 Task: Add an event with the title Monthly Performance Review, date '2023/12/06', time 8:30 AM to 10:30 AMand add a description: Based on the analysis conducted, providing recommendations and actionable insights for future campaigns or adjustments to the current campaign. These recommendations may include refining the target audience, adjusting messaging, optimizing marketing channels, modifying creative elements, or reallocating resources., put the event into Orange category . Add location for the event as: 456 Porto Katsiki, Lefkada, Greece, logged in from the account softage.2@softage.netand send the event invitation to softage.1@softage.net and softage.3@softage.net. Set a reminder for the event At time of event
Action: Mouse moved to (107, 100)
Screenshot: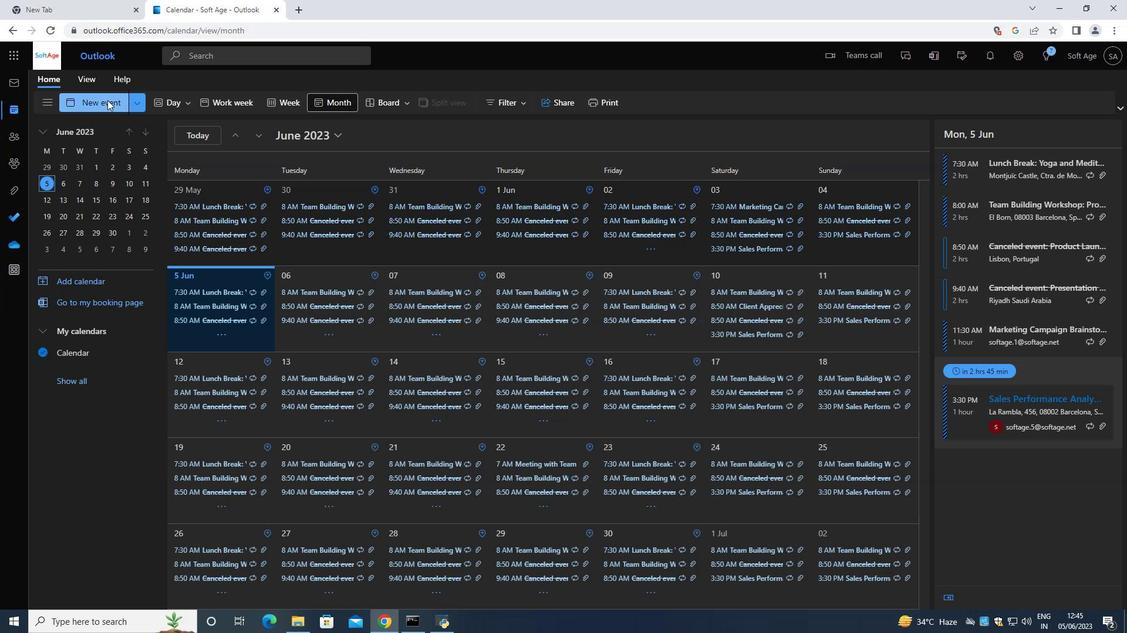 
Action: Mouse pressed left at (107, 100)
Screenshot: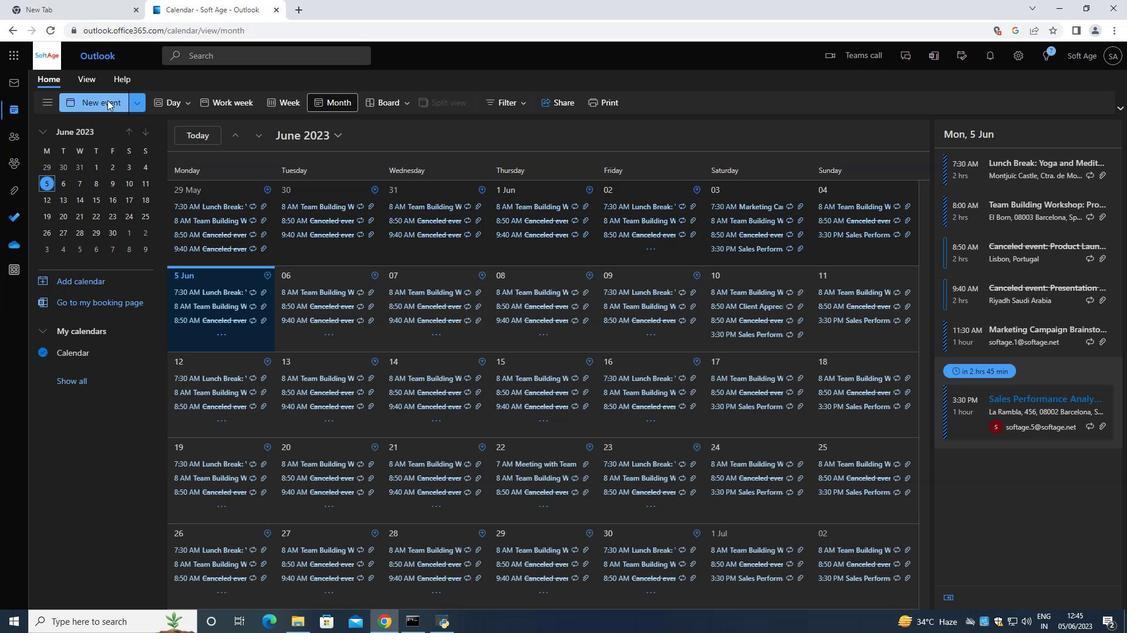 
Action: Mouse moved to (322, 177)
Screenshot: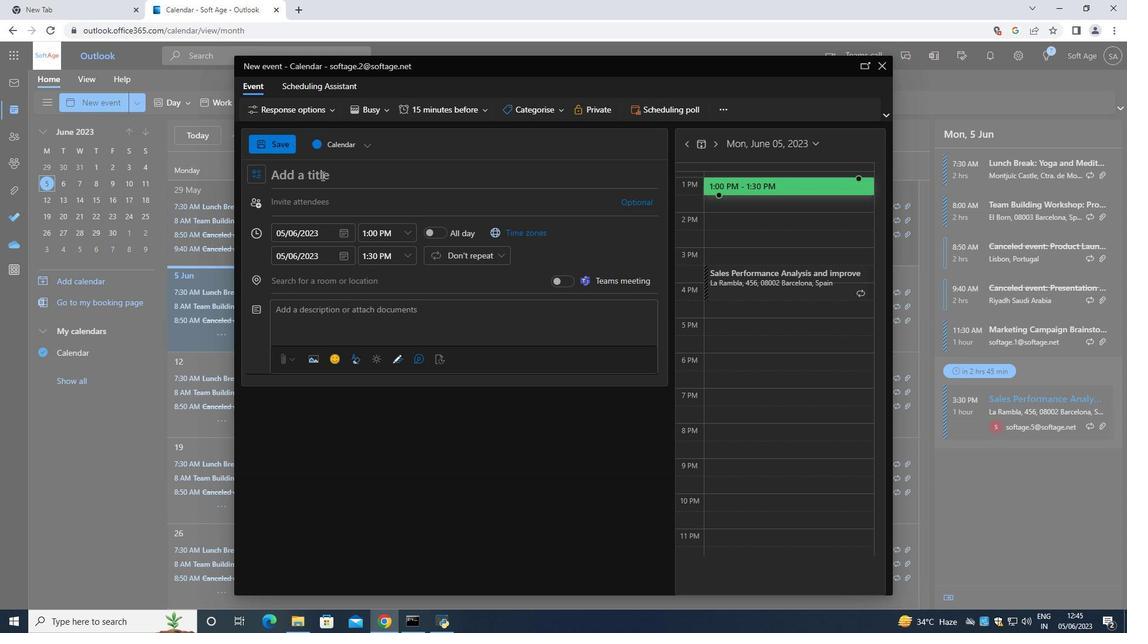 
Action: Mouse pressed left at (322, 177)
Screenshot: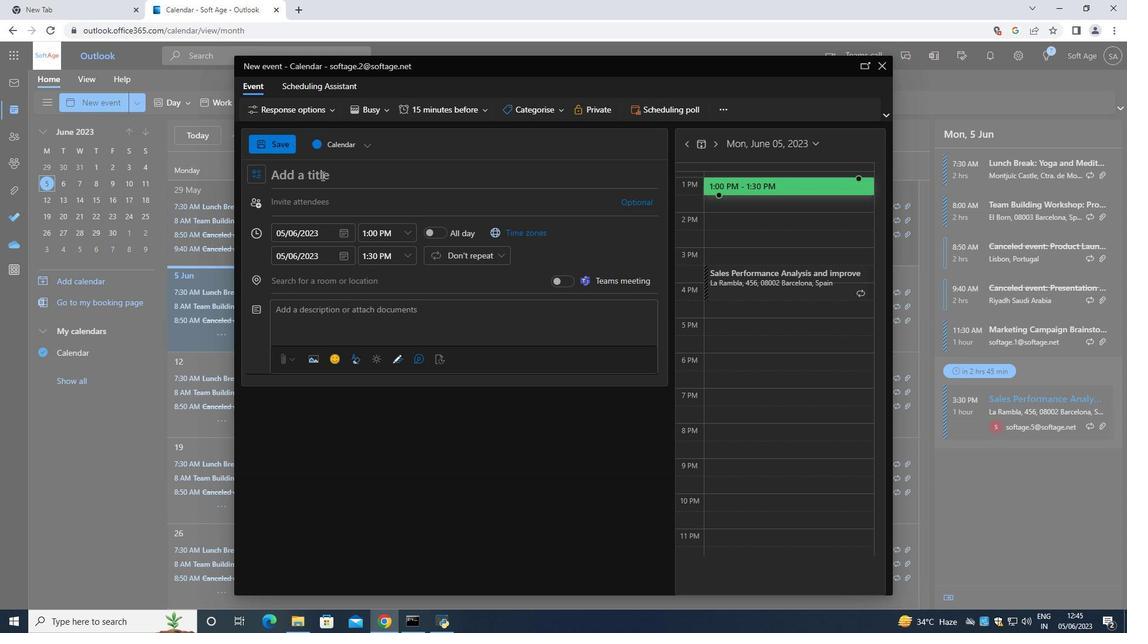 
Action: Mouse moved to (596, 238)
Screenshot: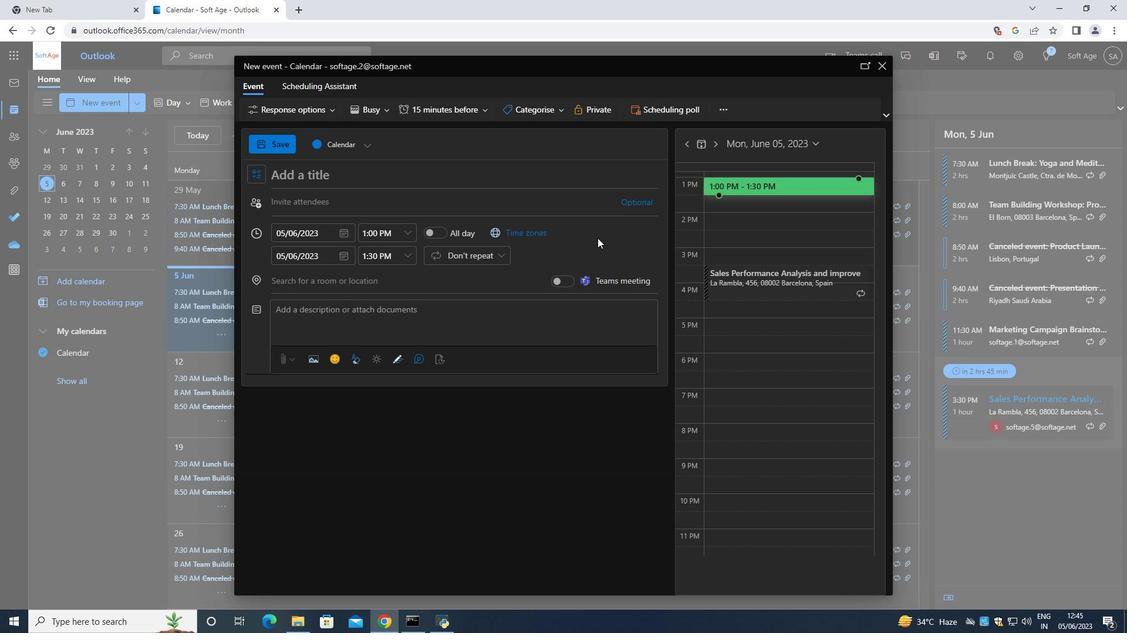 
Action: Key pressed <Key.shift>Monthly<Key.space><Key.shift><Key.shift>Performance<Key.space><Key.shift><Key.shift><Key.shift><Key.shift><Key.shift><Key.shift>Review<Key.space>
Screenshot: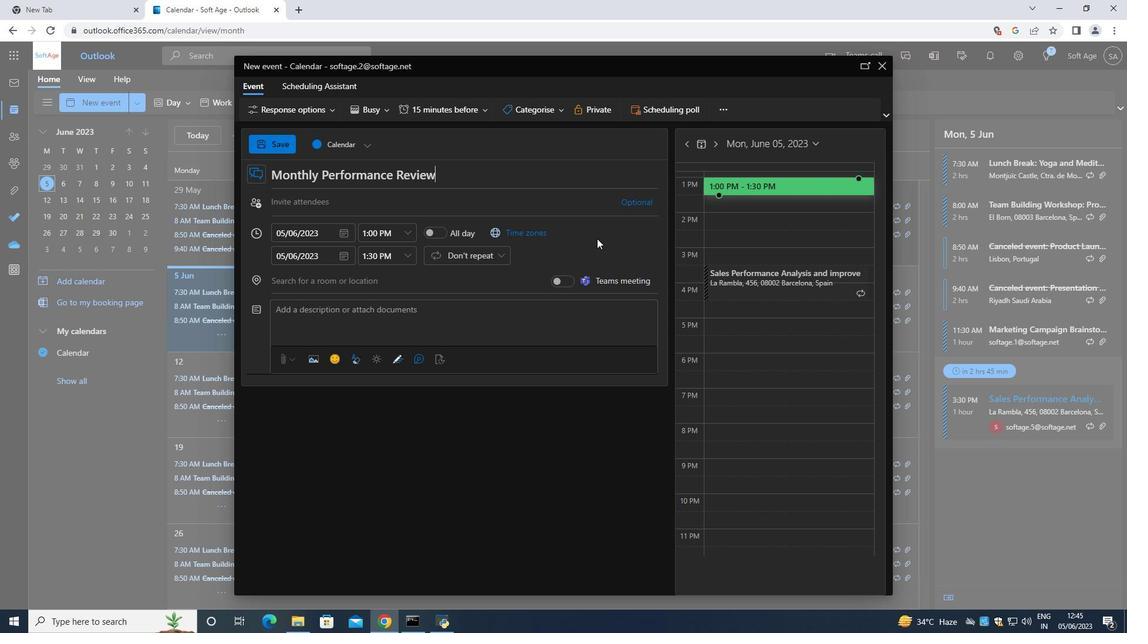 
Action: Mouse moved to (342, 239)
Screenshot: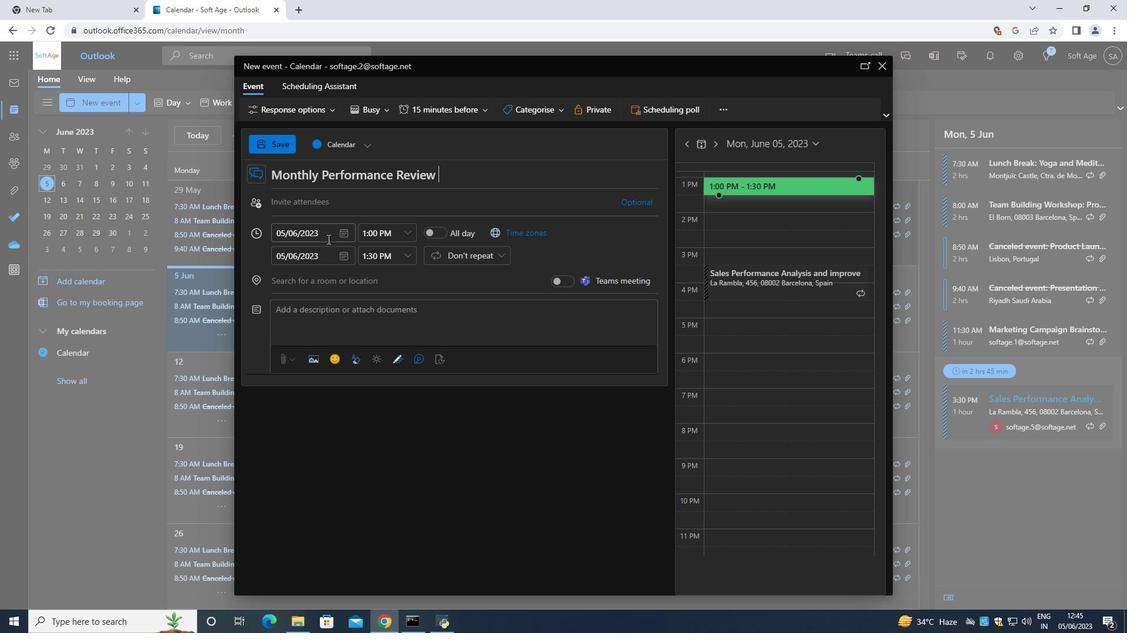 
Action: Mouse pressed left at (342, 239)
Screenshot: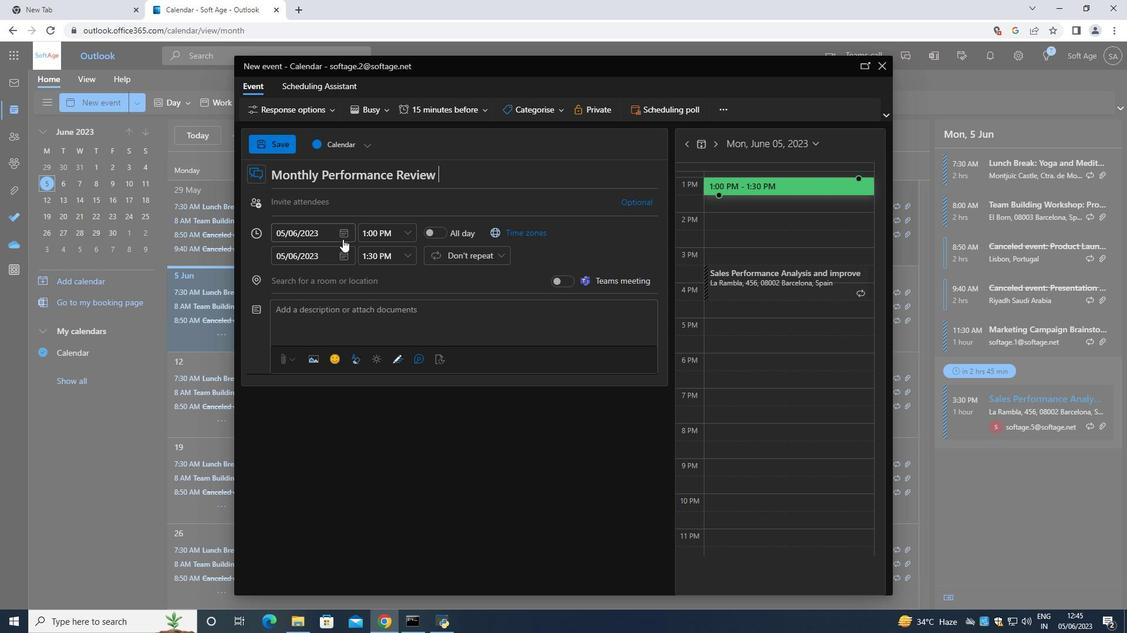 
Action: Mouse moved to (381, 255)
Screenshot: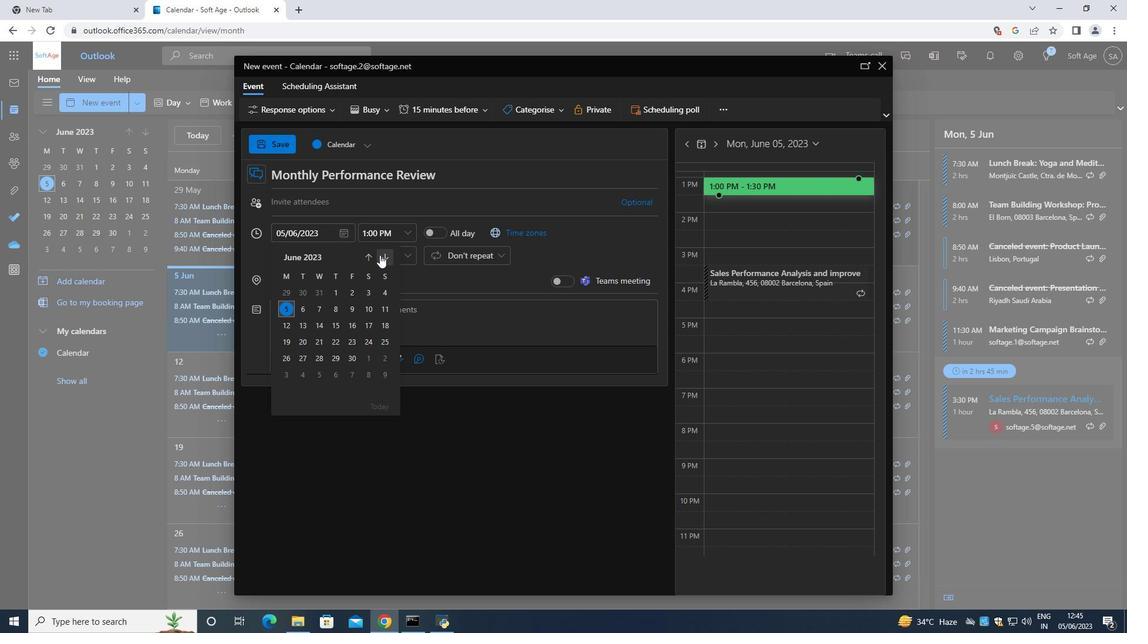 
Action: Mouse pressed left at (381, 255)
Screenshot: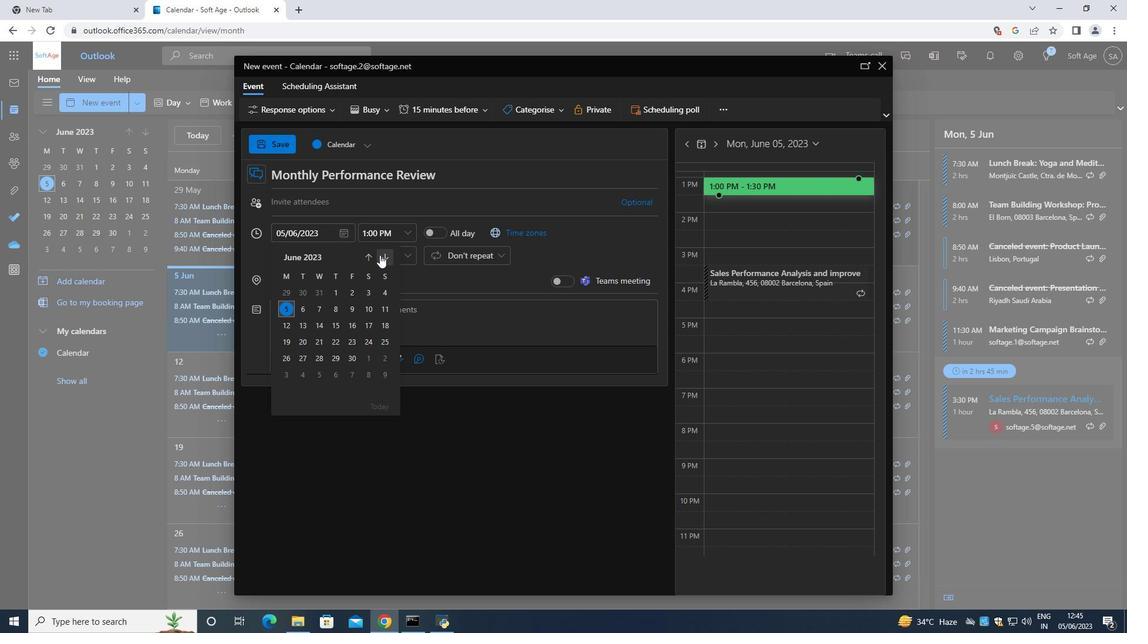 
Action: Mouse moved to (382, 255)
Screenshot: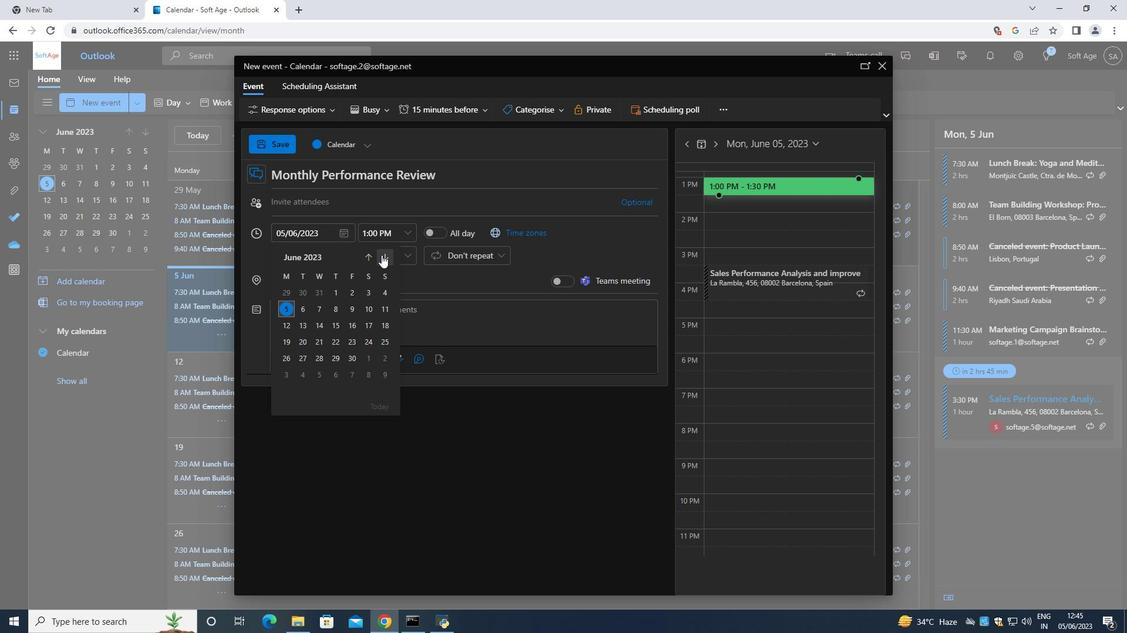 
Action: Mouse pressed left at (382, 255)
Screenshot: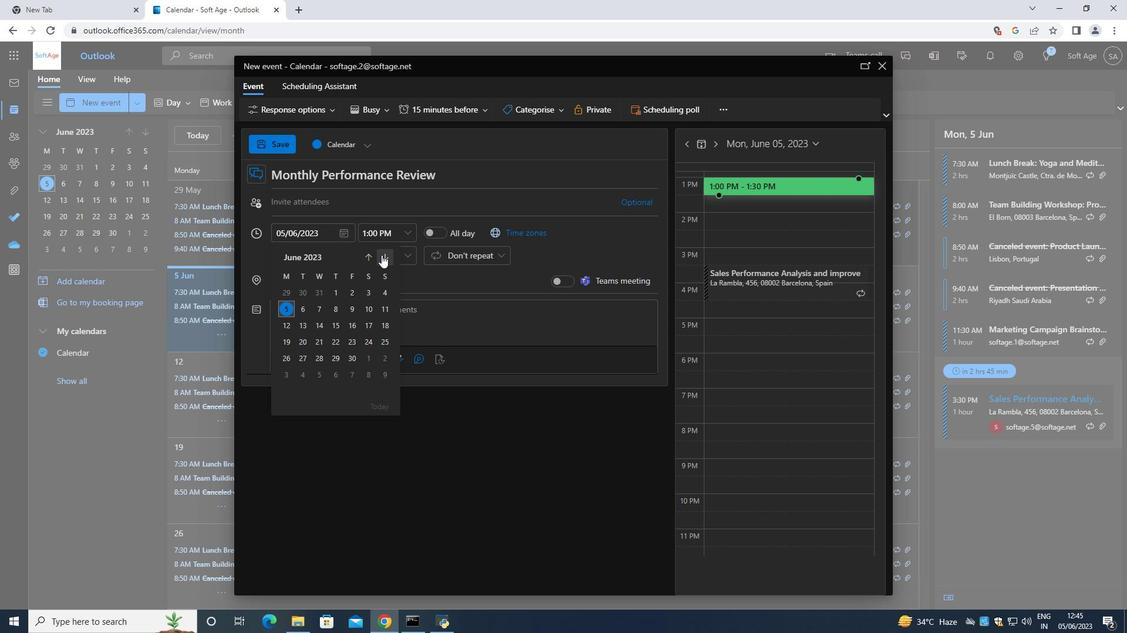 
Action: Mouse moved to (382, 255)
Screenshot: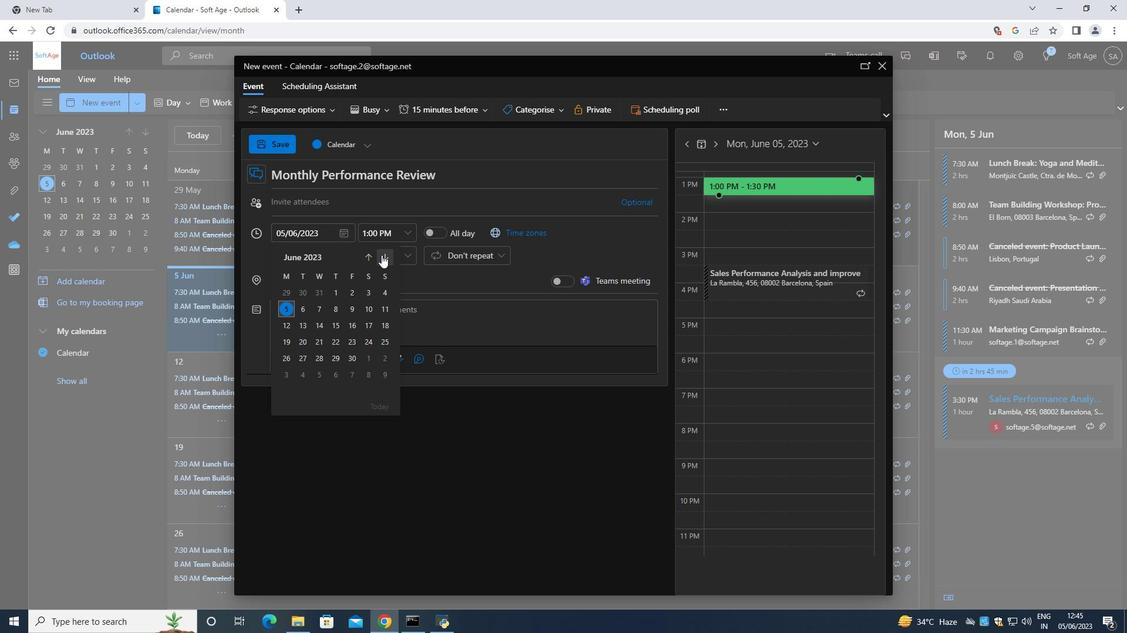 
Action: Mouse pressed left at (382, 255)
Screenshot: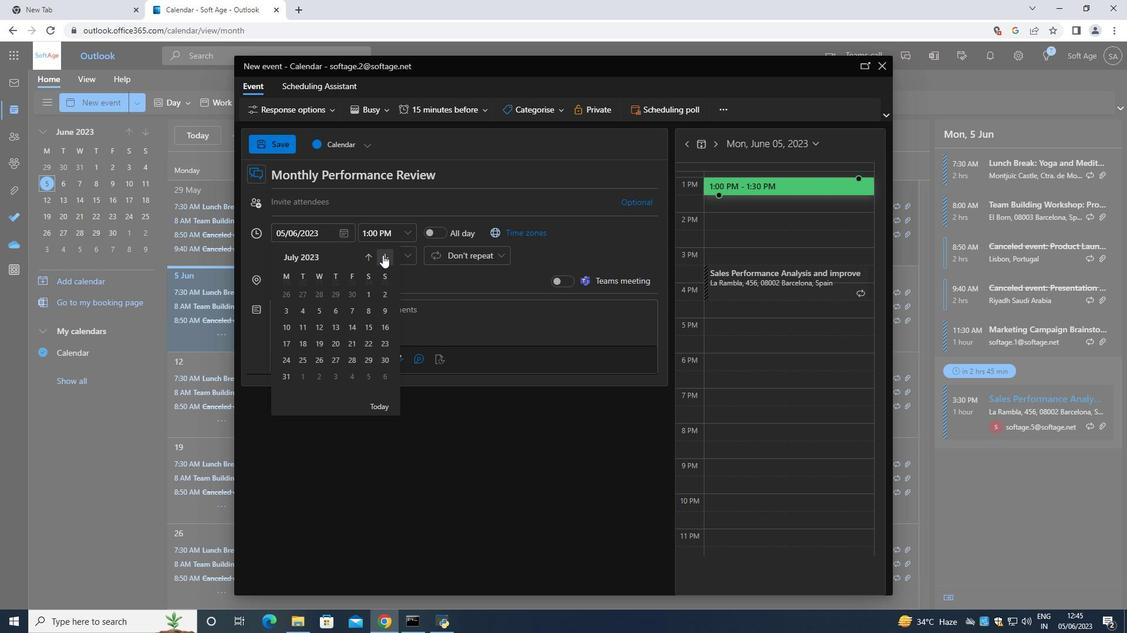 
Action: Mouse moved to (383, 255)
Screenshot: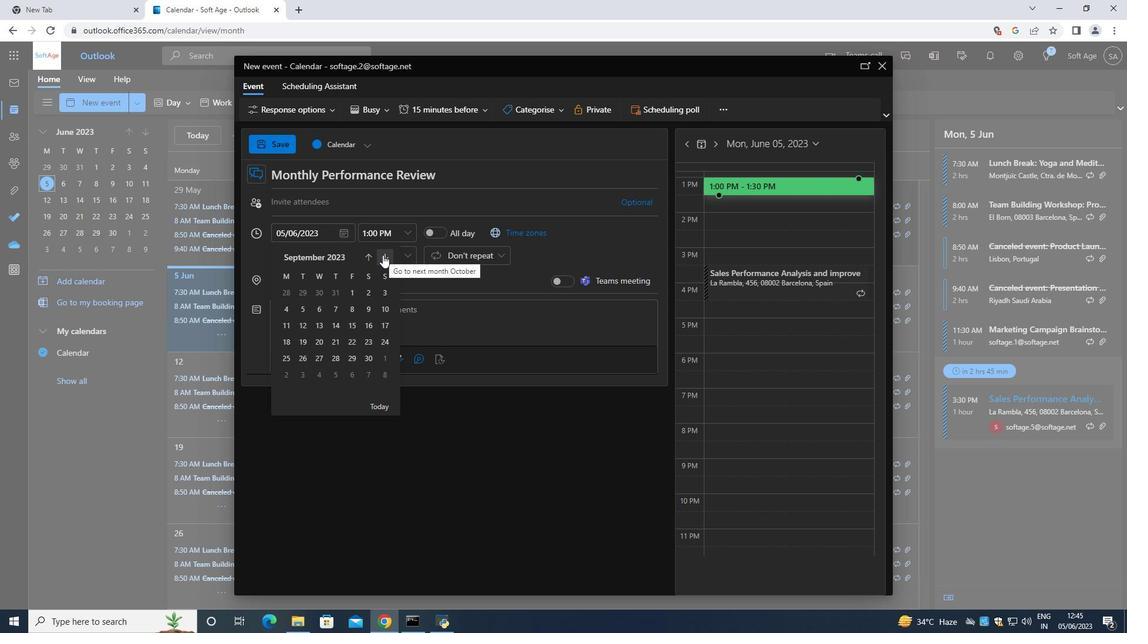 
Action: Mouse pressed left at (383, 255)
Screenshot: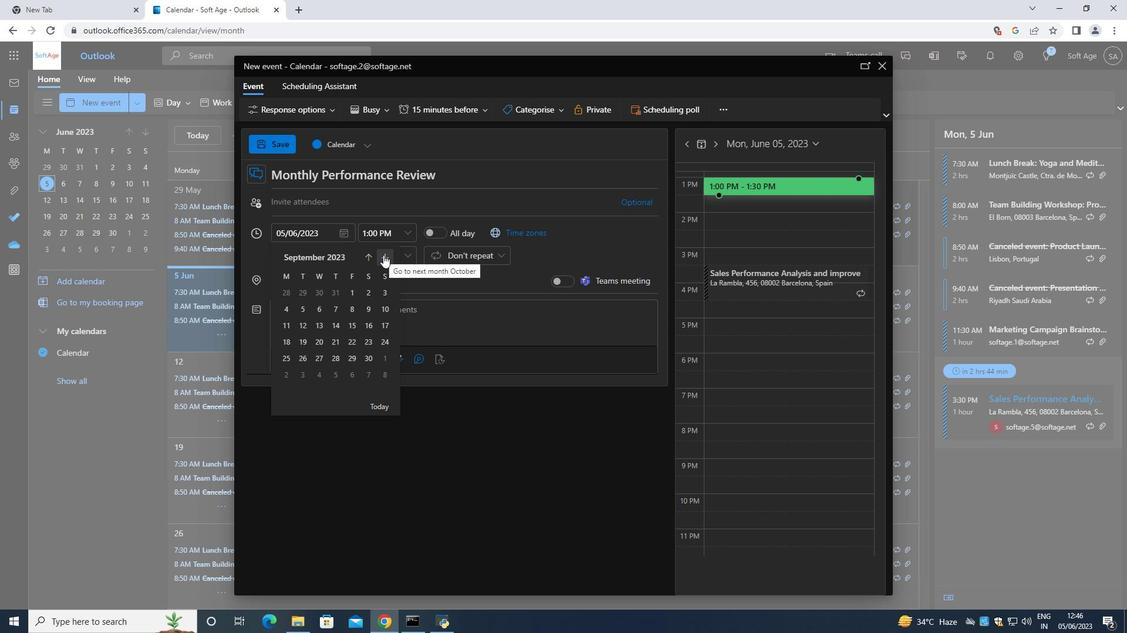 
Action: Mouse moved to (383, 255)
Screenshot: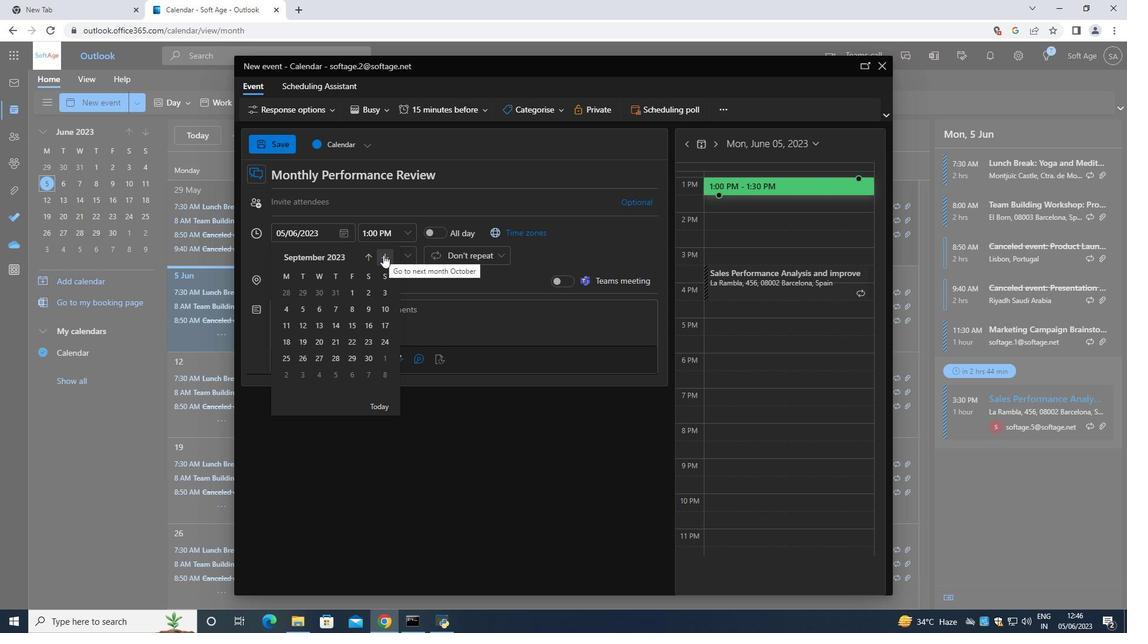 
Action: Mouse pressed left at (383, 255)
Screenshot: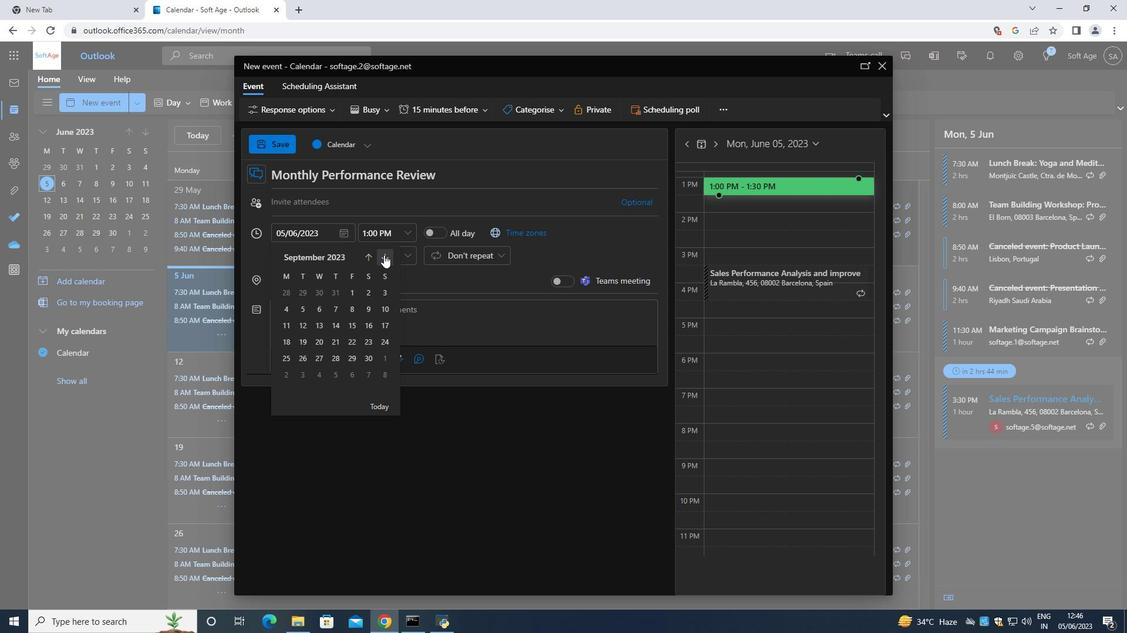 
Action: Mouse pressed left at (383, 255)
Screenshot: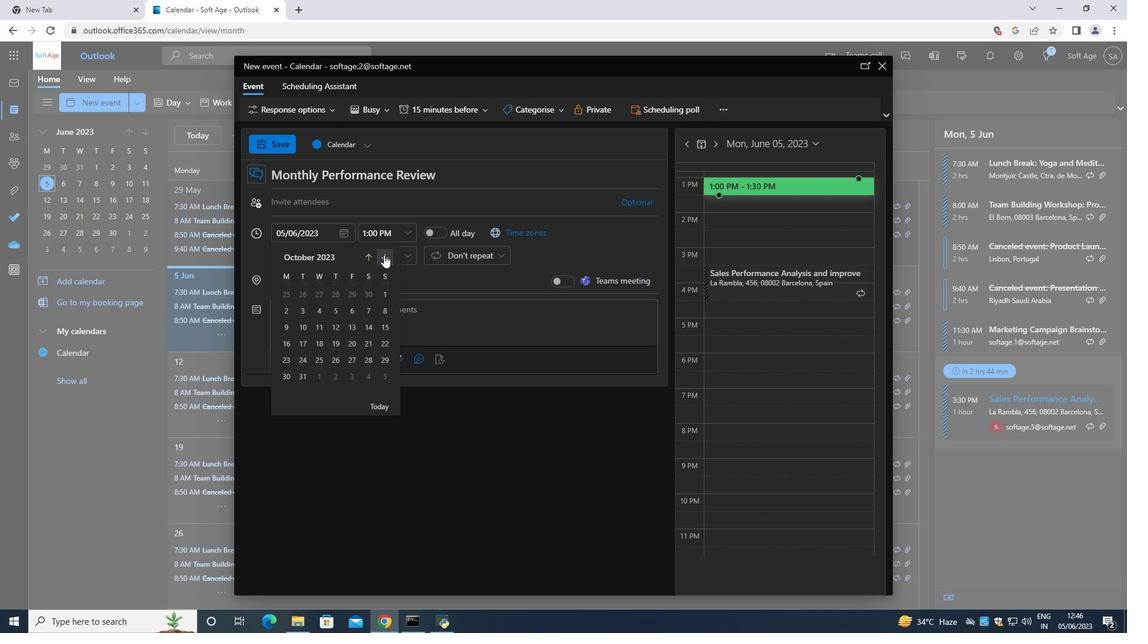 
Action: Mouse moved to (386, 256)
Screenshot: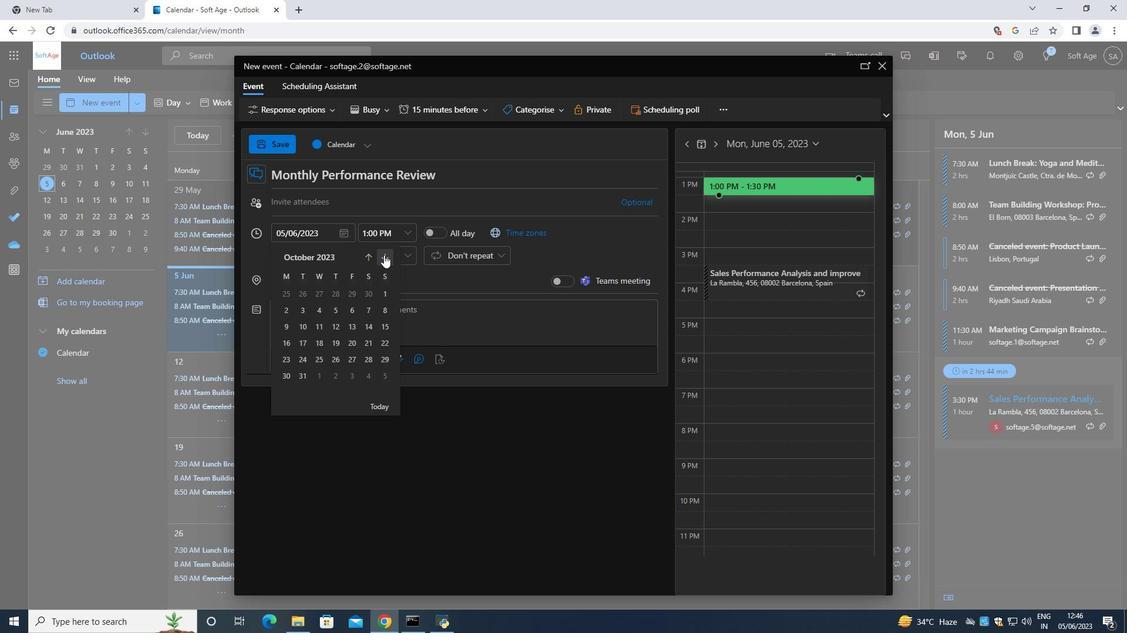 
Action: Mouse pressed left at (386, 256)
Screenshot: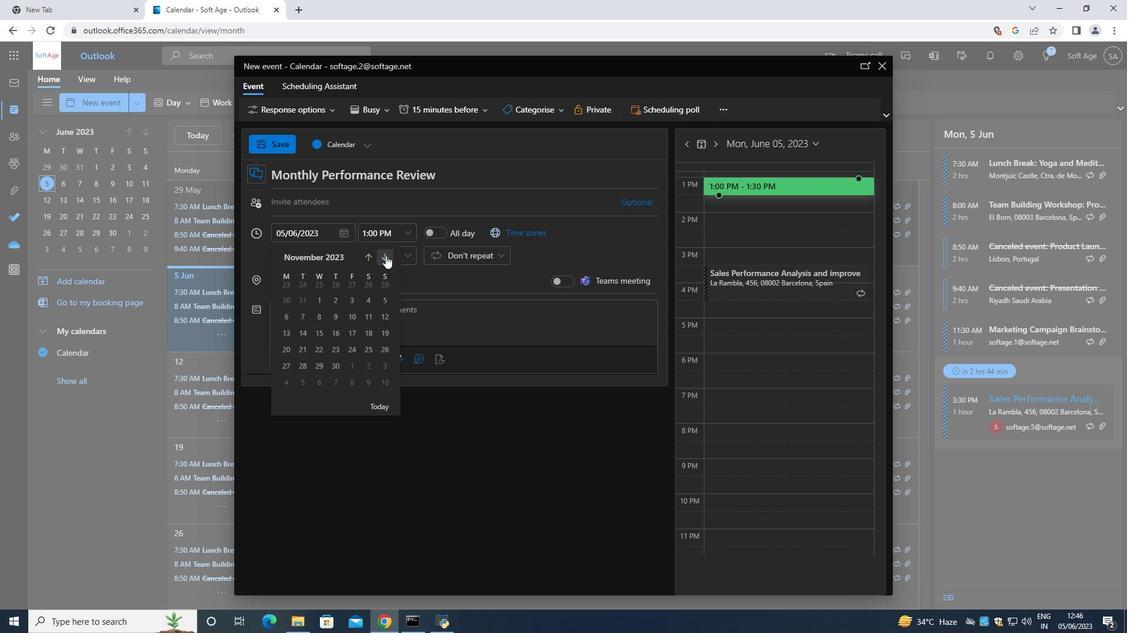 
Action: Mouse moved to (373, 256)
Screenshot: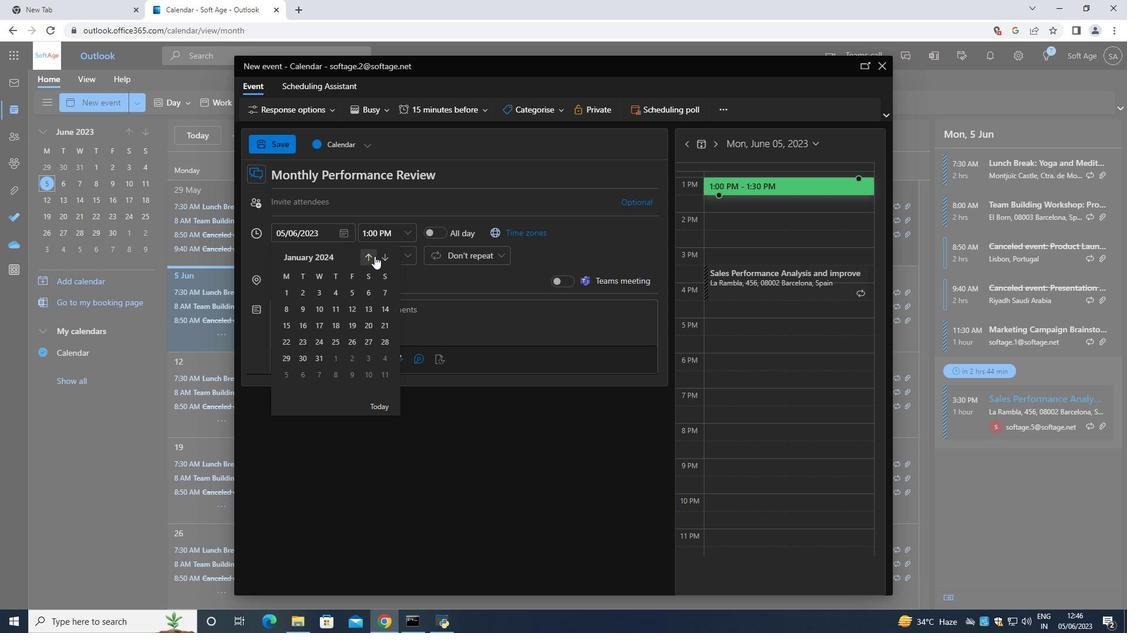 
Action: Mouse pressed left at (373, 256)
Screenshot: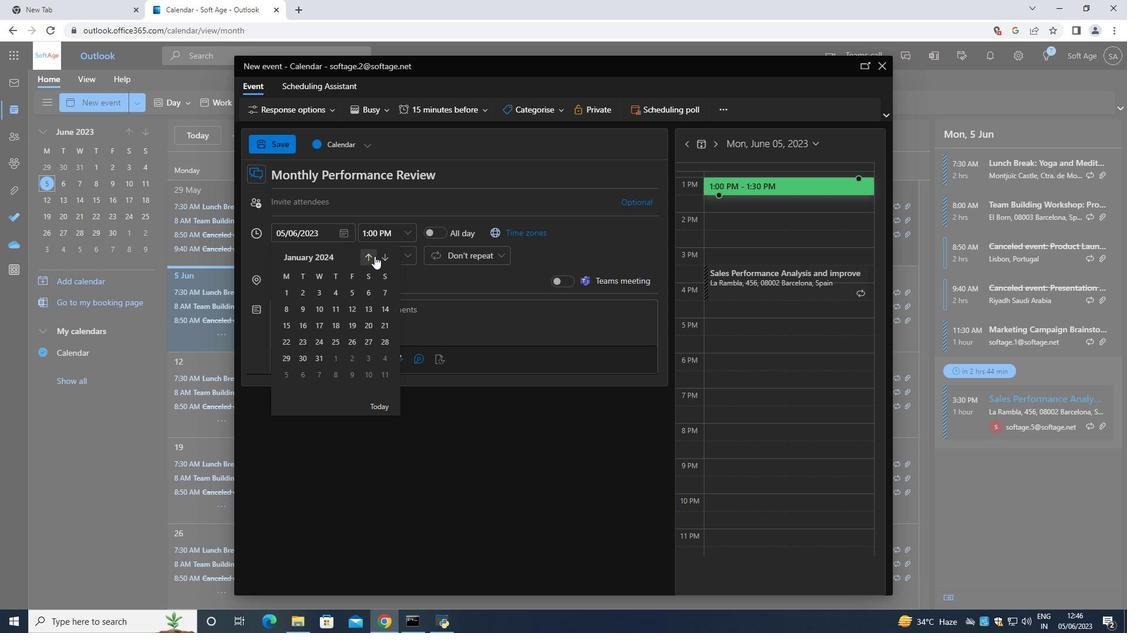 
Action: Mouse moved to (325, 306)
Screenshot: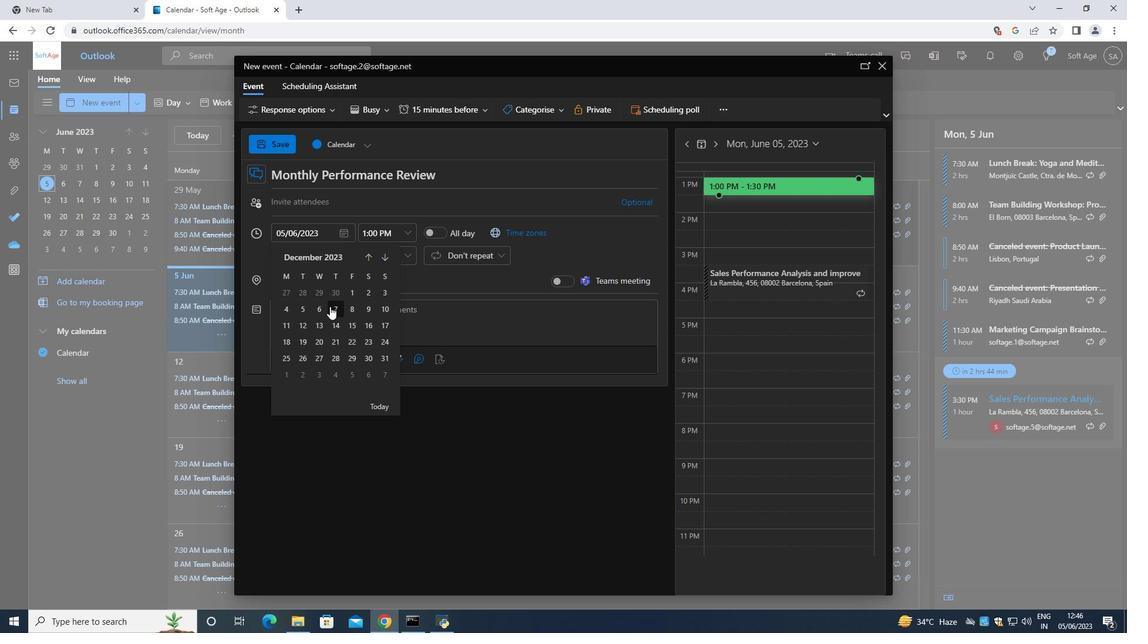 
Action: Mouse pressed left at (325, 306)
Screenshot: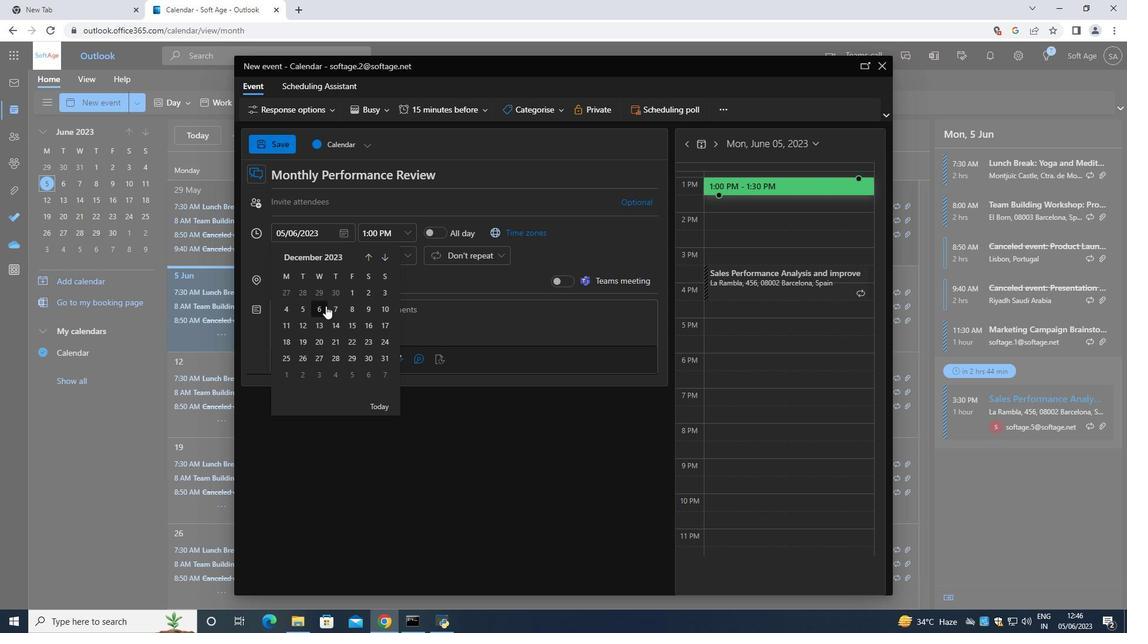 
Action: Mouse moved to (407, 234)
Screenshot: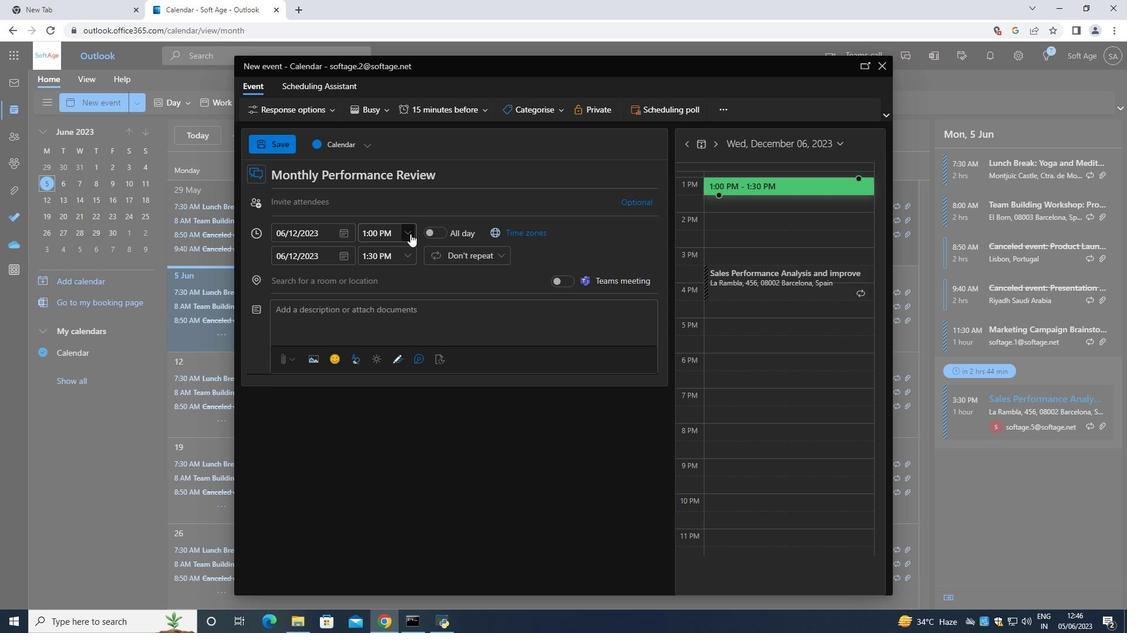 
Action: Mouse pressed left at (407, 234)
Screenshot: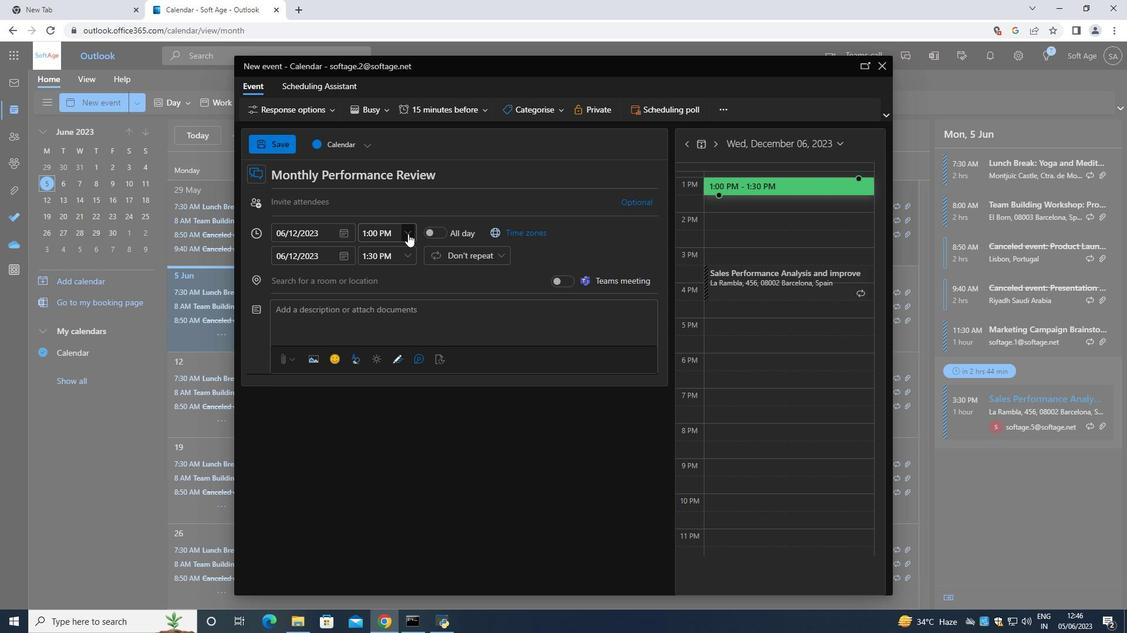 
Action: Mouse moved to (402, 265)
Screenshot: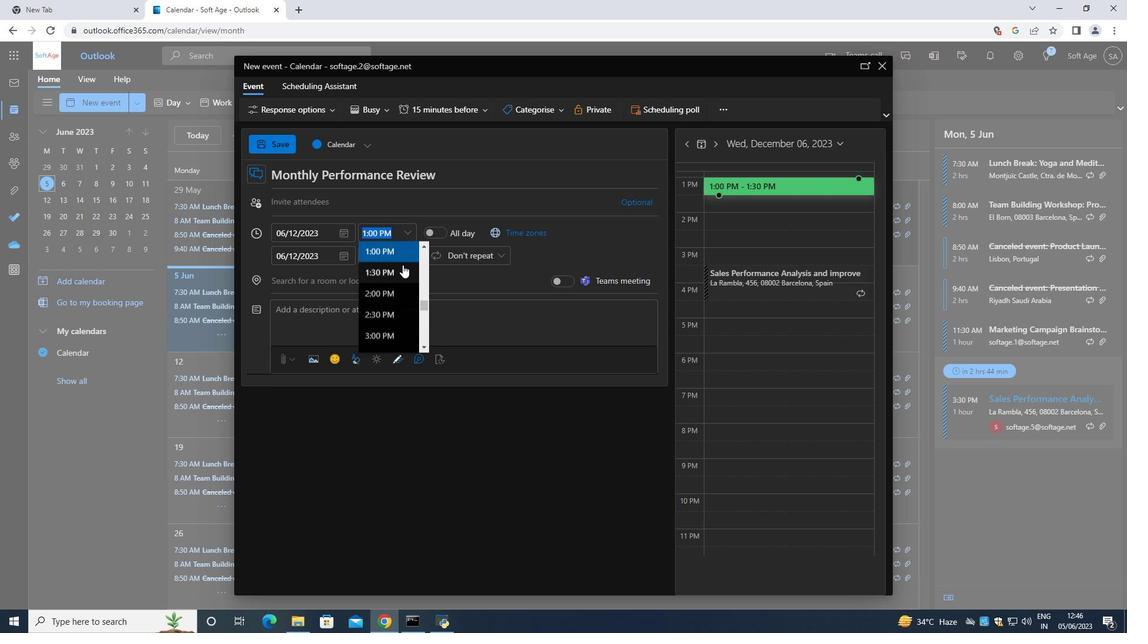 
Action: Mouse scrolled (402, 266) with delta (0, 0)
Screenshot: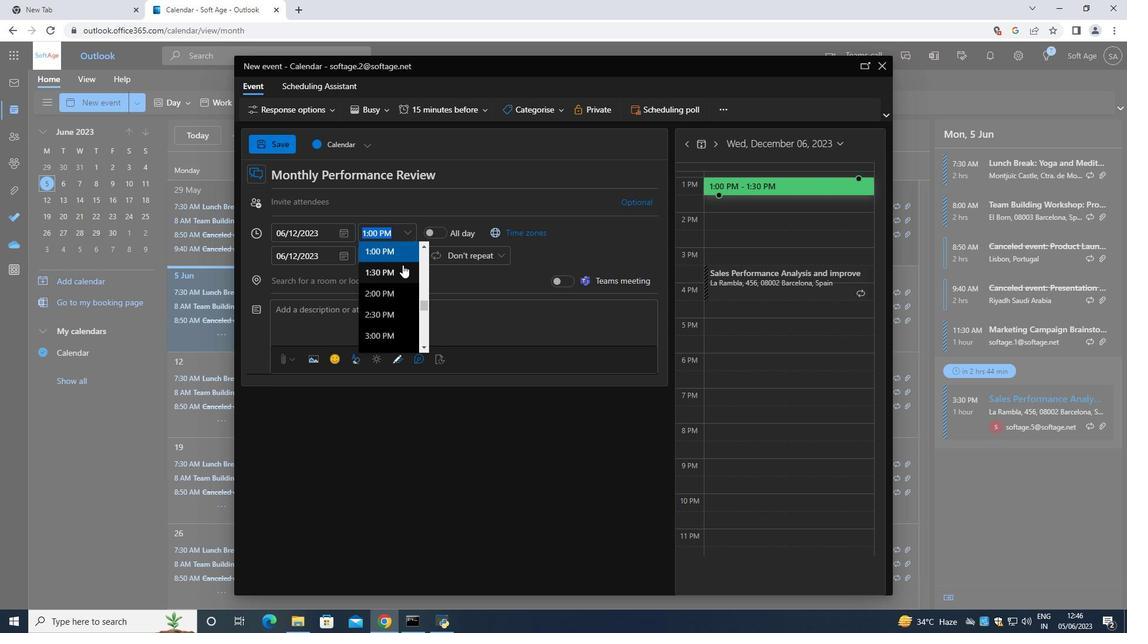 
Action: Mouse scrolled (402, 266) with delta (0, 0)
Screenshot: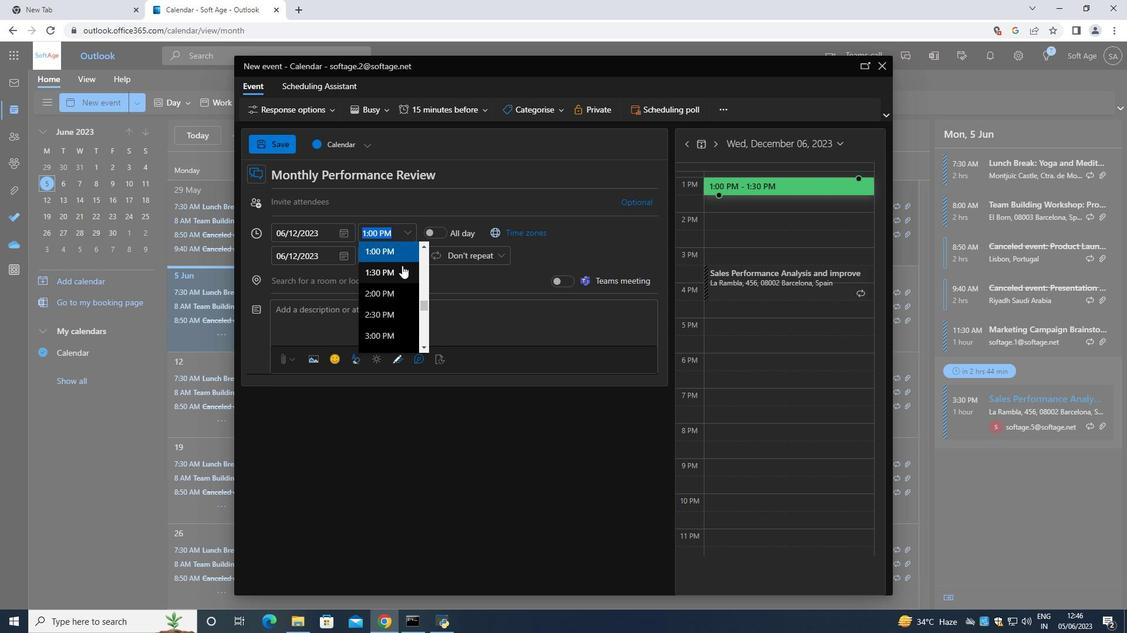 
Action: Mouse scrolled (402, 266) with delta (0, 0)
Screenshot: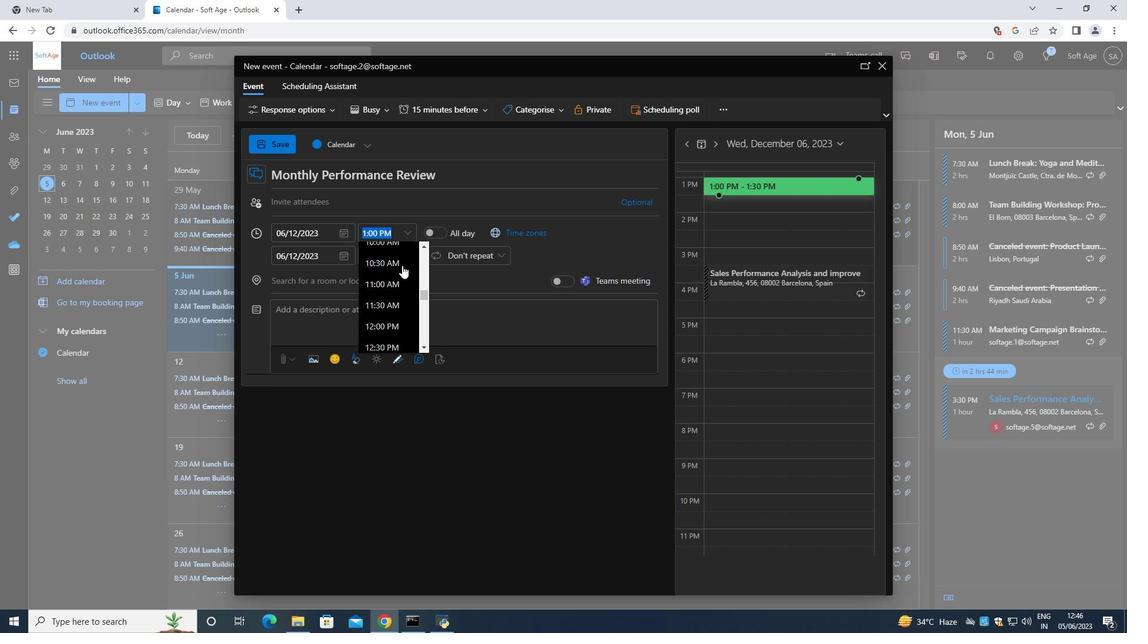 
Action: Mouse scrolled (402, 266) with delta (0, 0)
Screenshot: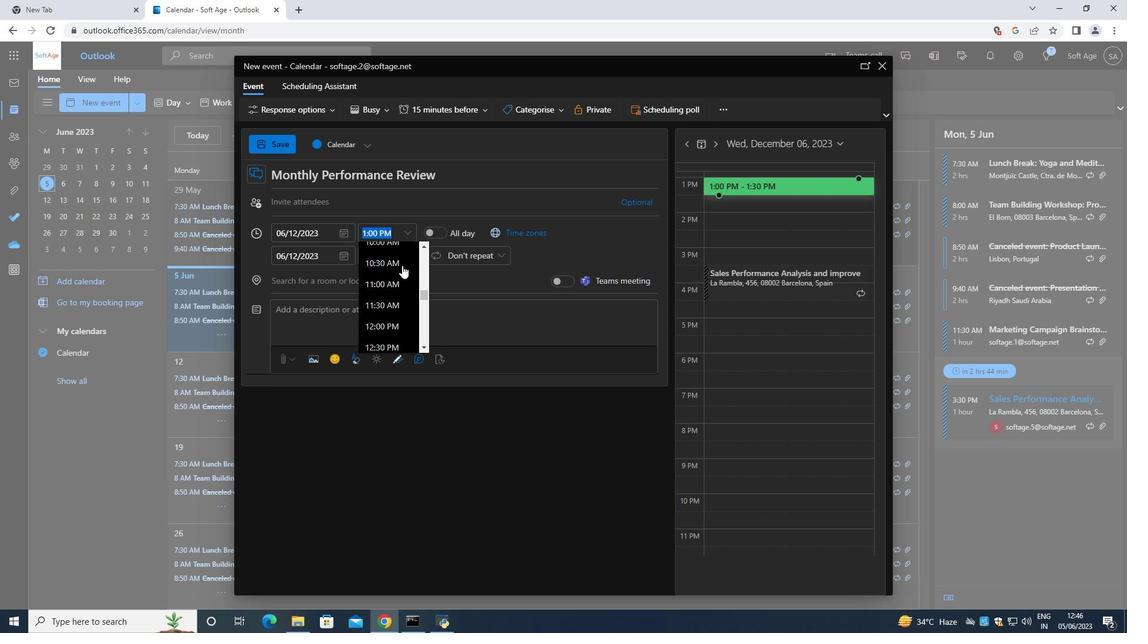 
Action: Mouse moved to (376, 292)
Screenshot: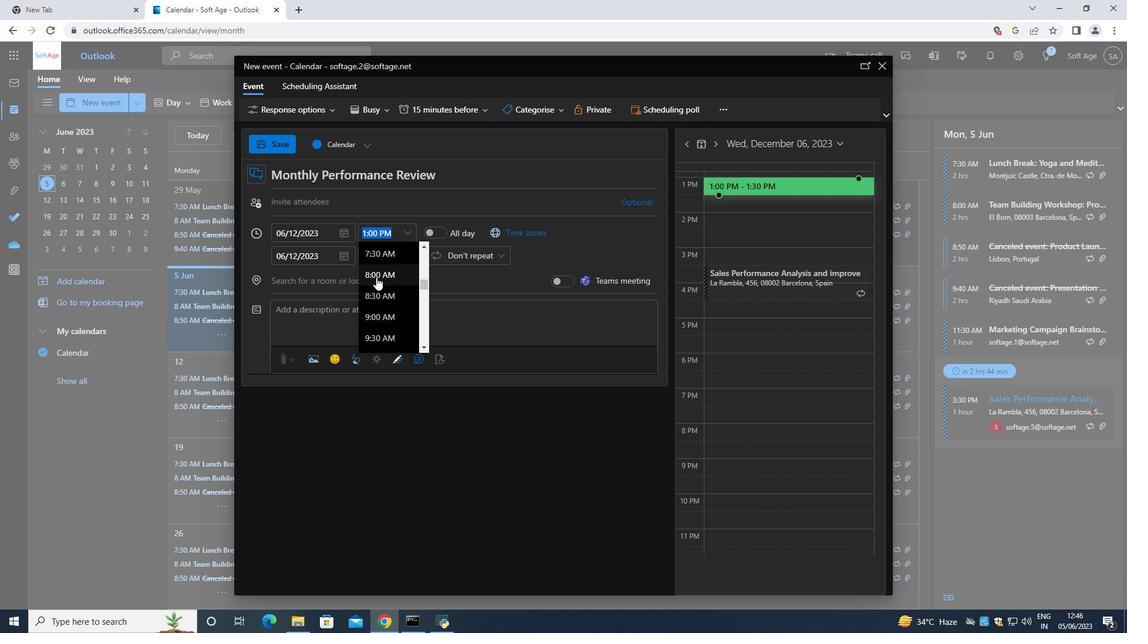 
Action: Mouse pressed left at (376, 292)
Screenshot: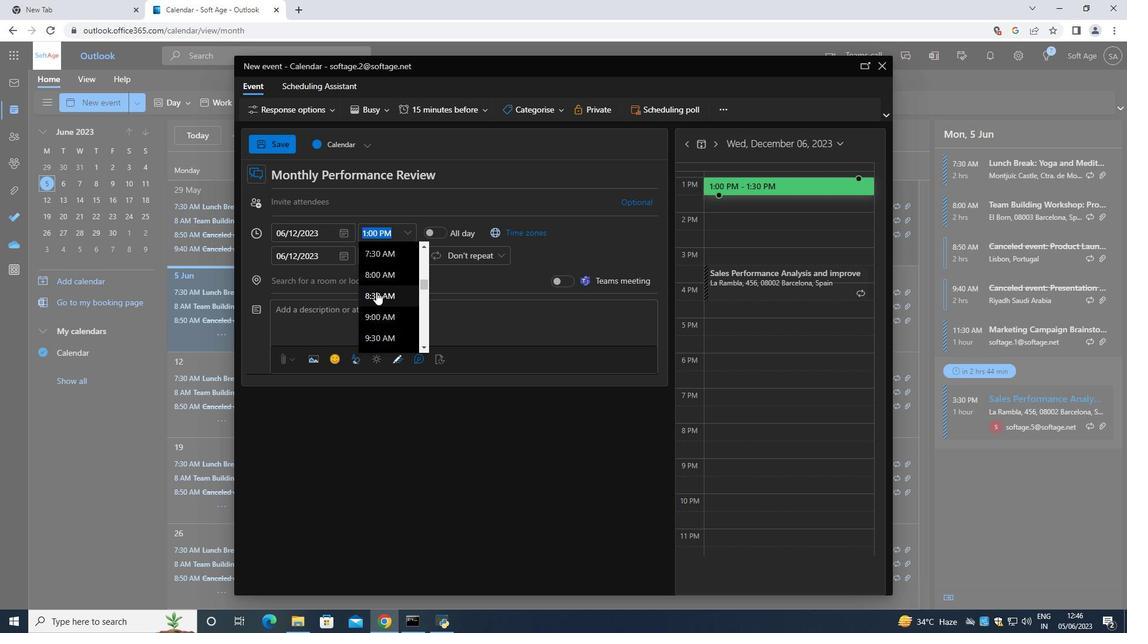 
Action: Mouse moved to (405, 255)
Screenshot: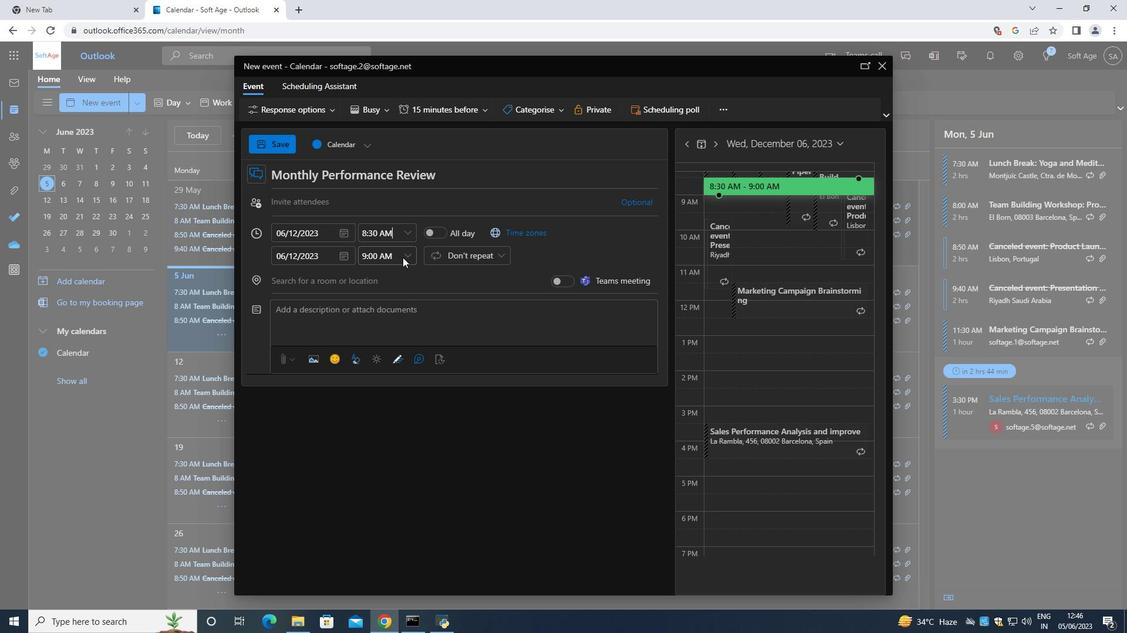 
Action: Mouse pressed left at (405, 255)
Screenshot: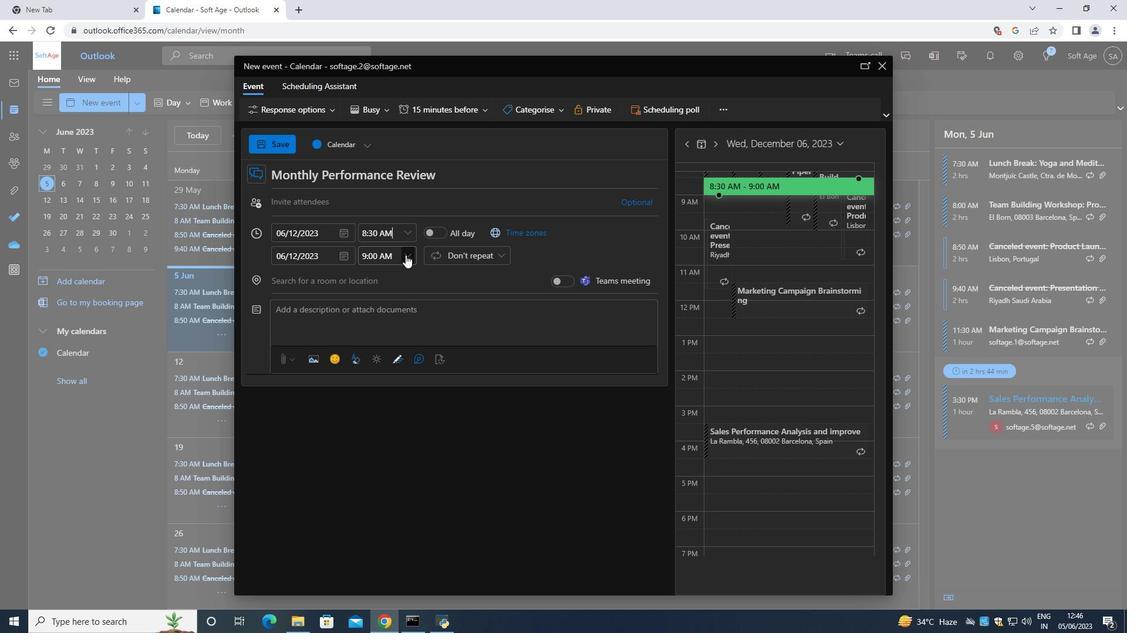 
Action: Mouse moved to (382, 335)
Screenshot: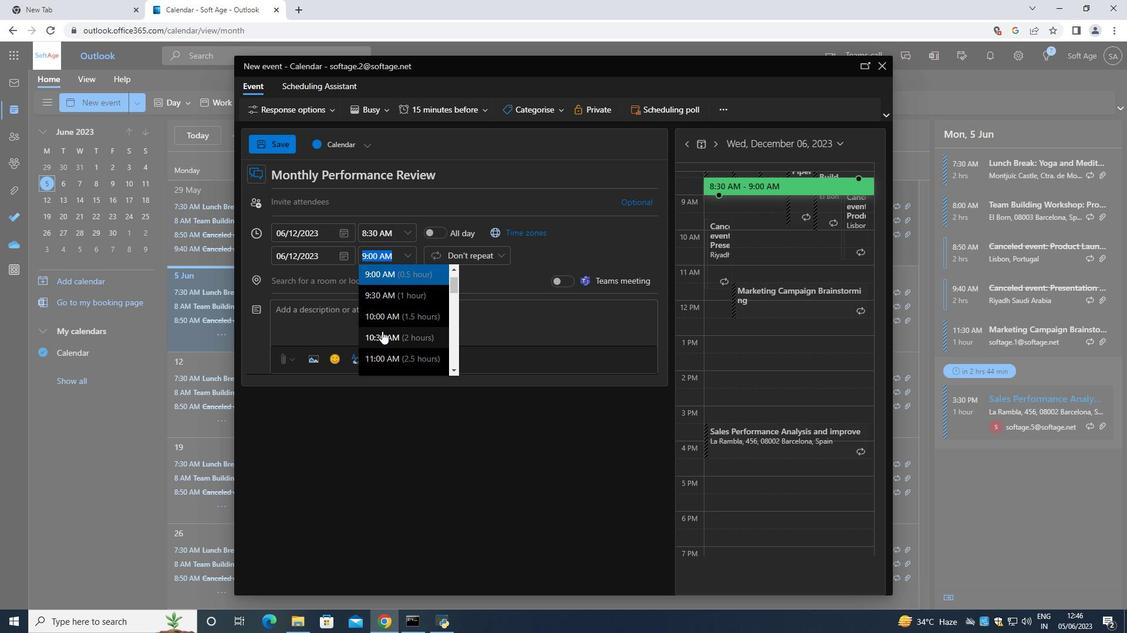 
Action: Mouse pressed left at (382, 335)
Screenshot: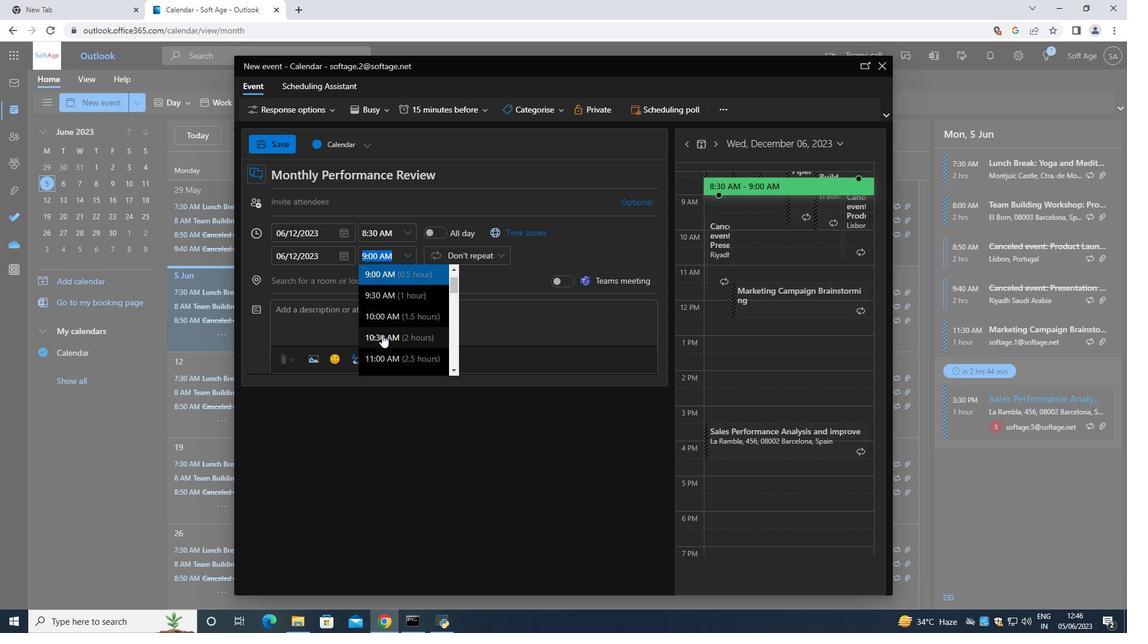 
Action: Mouse moved to (359, 328)
Screenshot: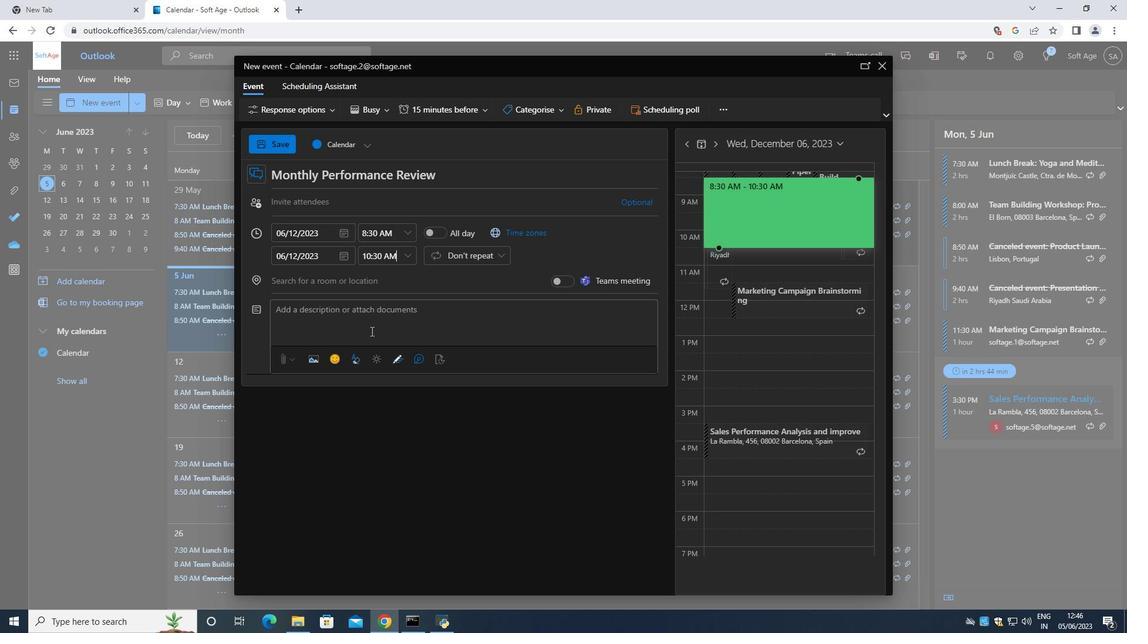 
Action: Mouse pressed left at (359, 328)
Screenshot: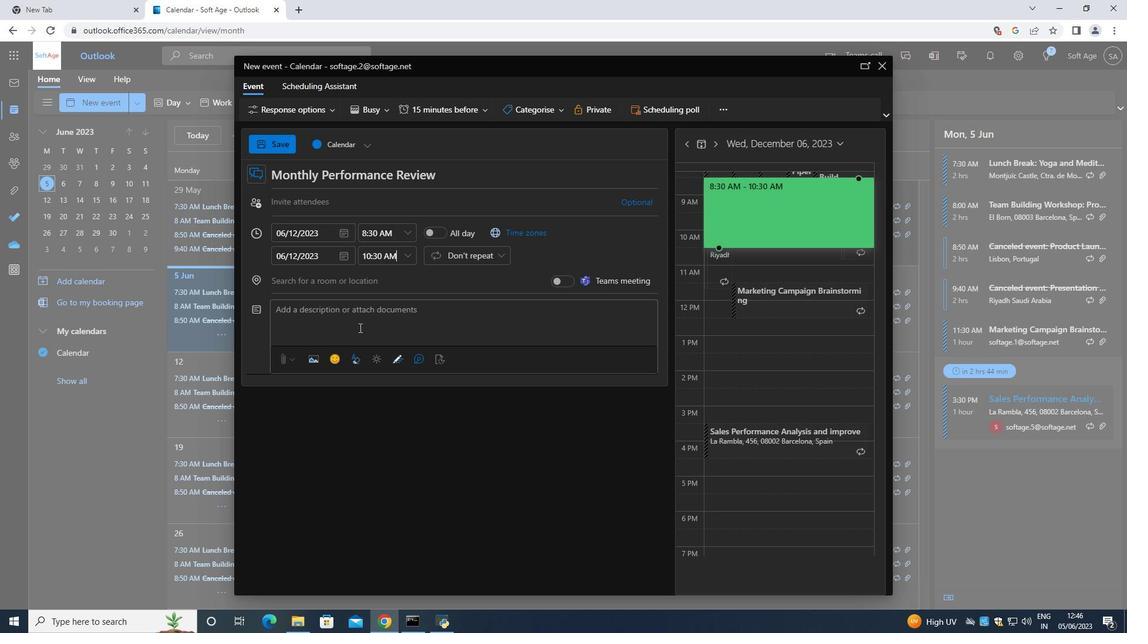 
Action: Key pressed <Key.shift>Based<Key.space>on<Key.space>the<Key.space>analysis<Key.space>conducted<Key.space><Key.backspace>,<Key.space>providing<Key.space>recommendations<Key.space>and<Key.space>actionable<Key.space>insights<Key.space>for<Key.space>futur<Key.space><Key.backspace>e<Key.space>campaign,<Key.backspace>.<Key.shift><Key.space><Key.shift>These<Key.space>rex<Key.backspace>commendations<Key.space>may<Key.space>include<Key.space>rte<Key.backspace><Key.backspace>efinig<Key.space>the<Key.space>target<Key.space>audirnce,<Key.space><Key.left><Key.left><Key.left><Key.left><Key.left><Key.left><Key.left><Key.left><Key.left><Key.left><Key.left><Key.left><Key.left><Key.left><Key.left><Key.left><Key.left><Key.left><Key.left><Key.left><Key.left><Key.left><Key.right><Key.left><Key.backspace>g<Key.right><Key.right><Key.right><Key.right><Key.right><Key.right><Key.right><Key.right><Key.right><Key.right><Key.right><Key.right><Key.right><Key.right><Key.right><Key.right><Key.right><Key.right><Key.right><Key.right><Key.backspace>e<Key.space><Key.down><Key.space>adjusting<Key.space>messaging<Key.space>,optimizing<Key.space>marketing<Key.space>channels<Key.space>,<Key.space>modifying<Key.space>creative<Key.space>elements<Key.space>p<Key.backspace>or<Key.space>realocating<Key.space>resources.
Screenshot: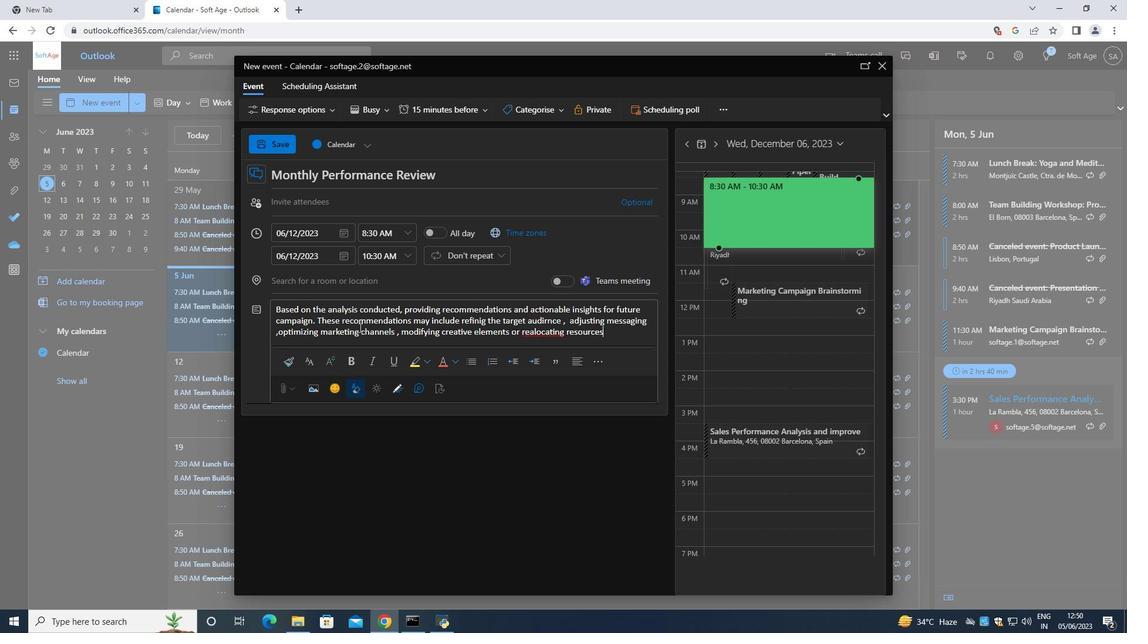 
Action: Mouse moved to (531, 108)
Screenshot: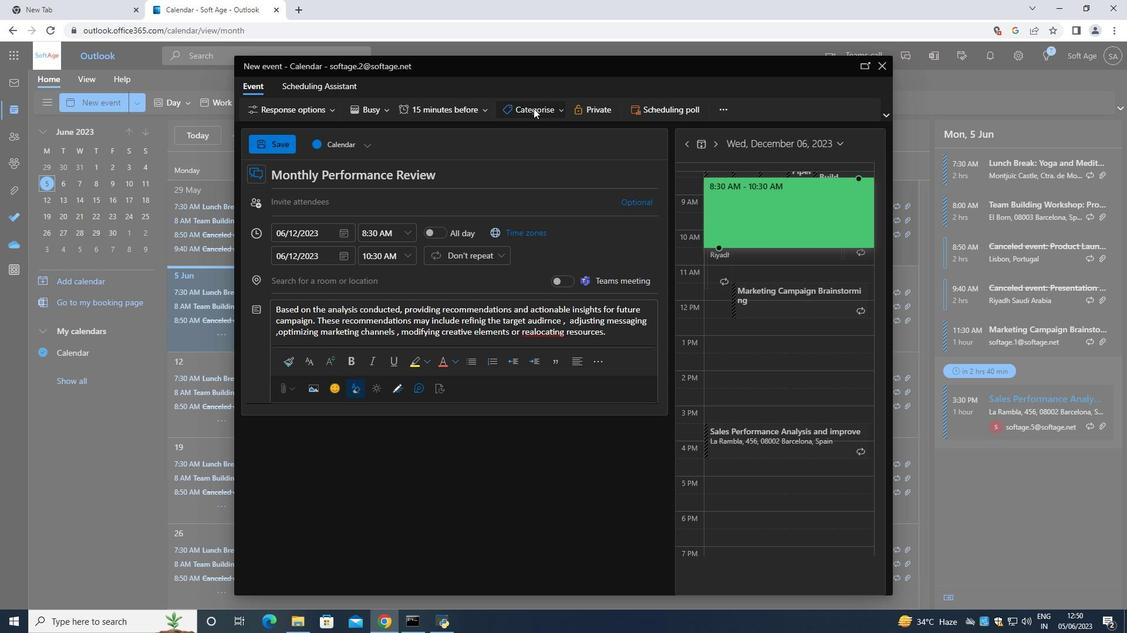 
Action: Mouse pressed left at (531, 108)
Screenshot: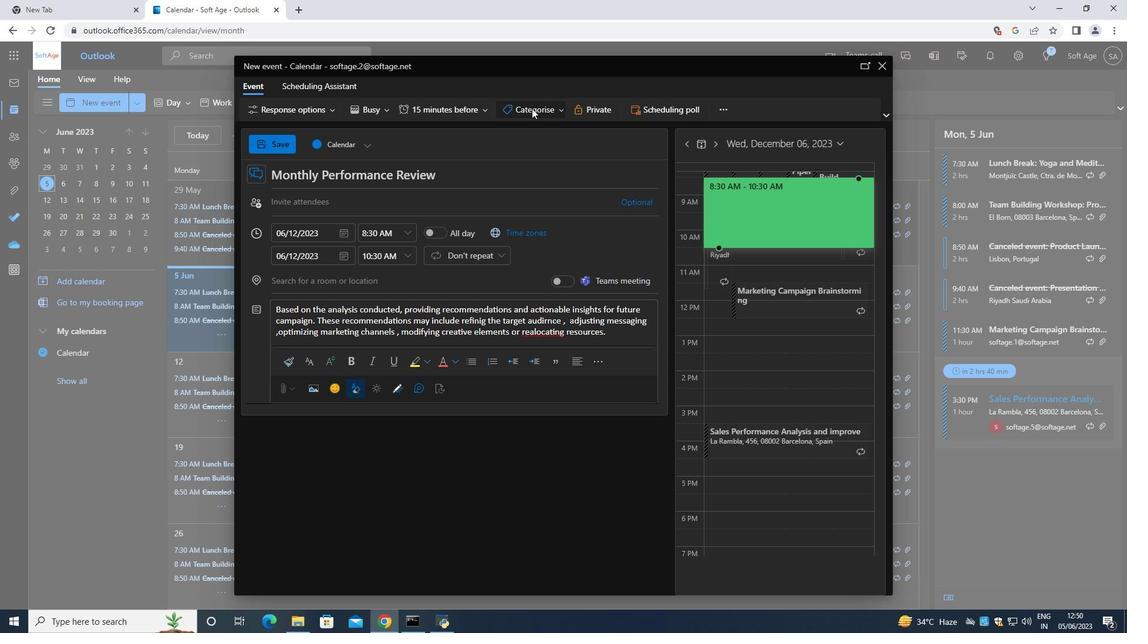 
Action: Mouse moved to (542, 172)
Screenshot: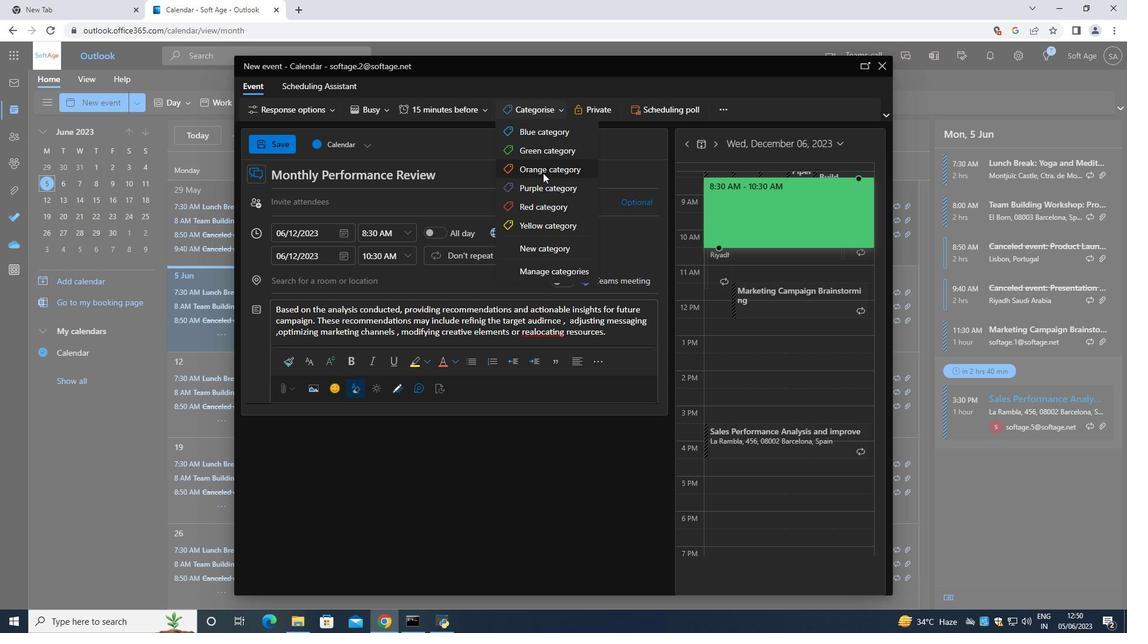 
Action: Mouse pressed left at (542, 172)
Screenshot: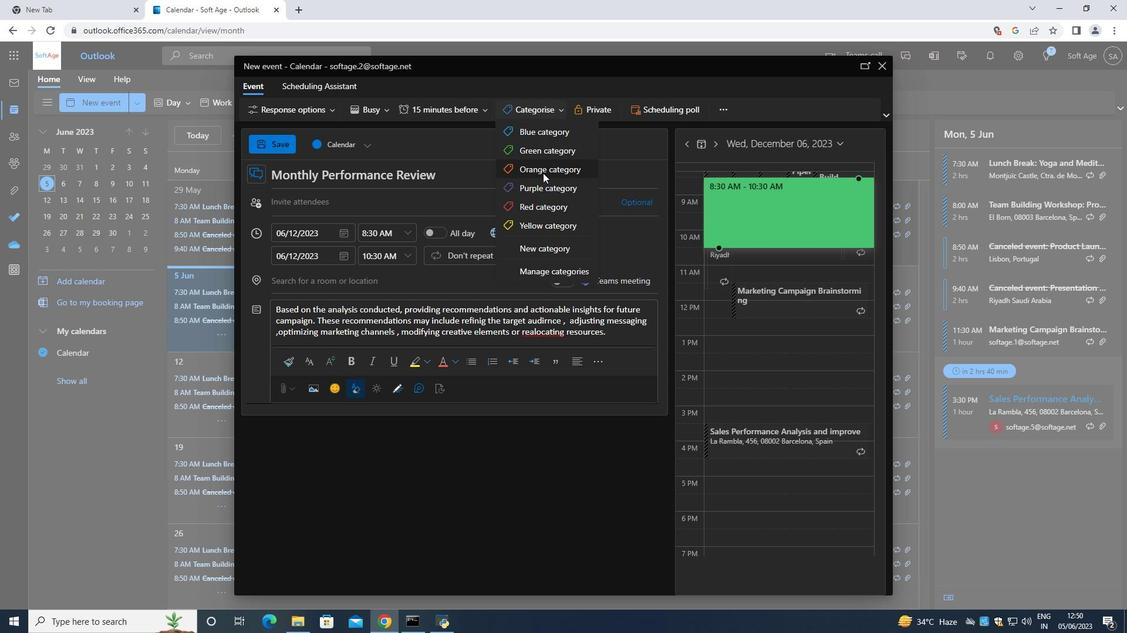 
Action: Mouse moved to (386, 288)
Screenshot: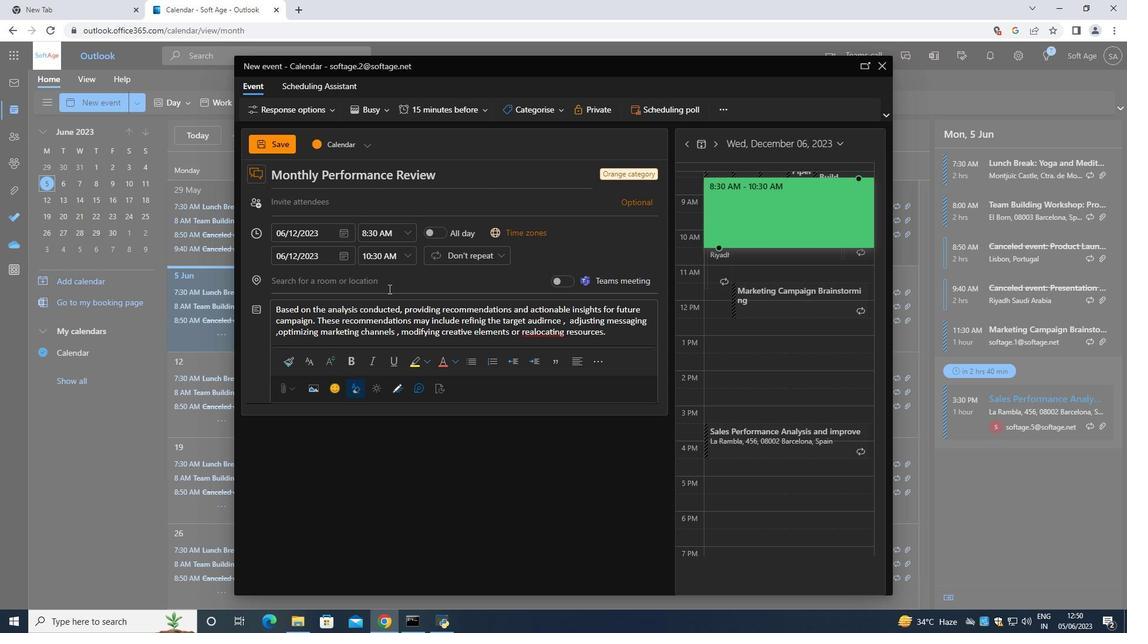 
Action: Mouse pressed left at (386, 288)
Screenshot: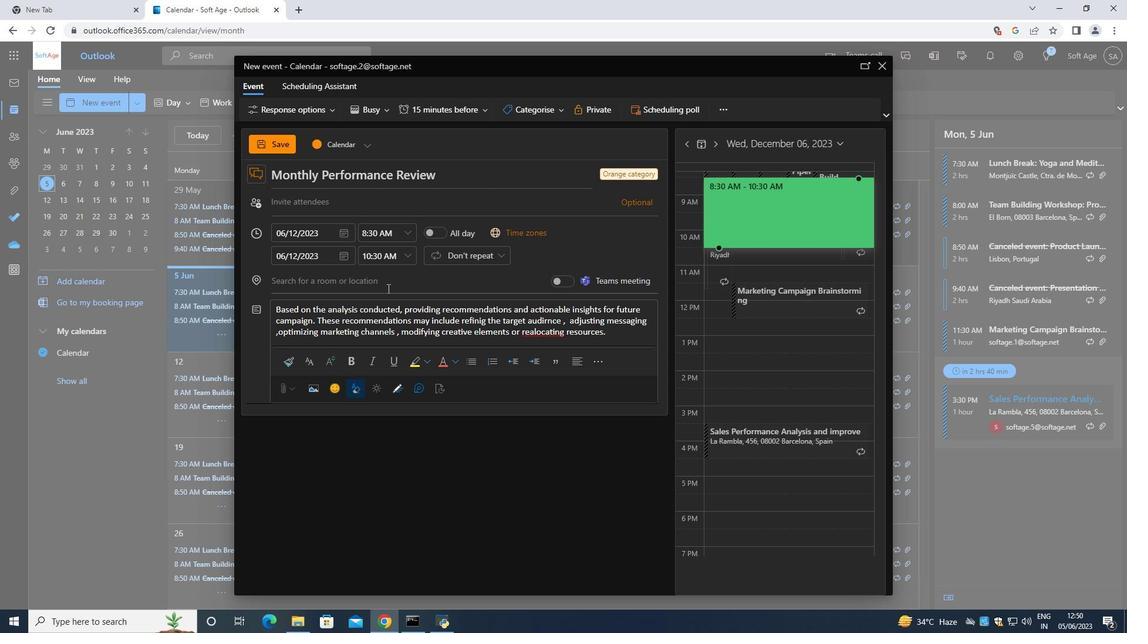 
Action: Mouse moved to (390, 282)
Screenshot: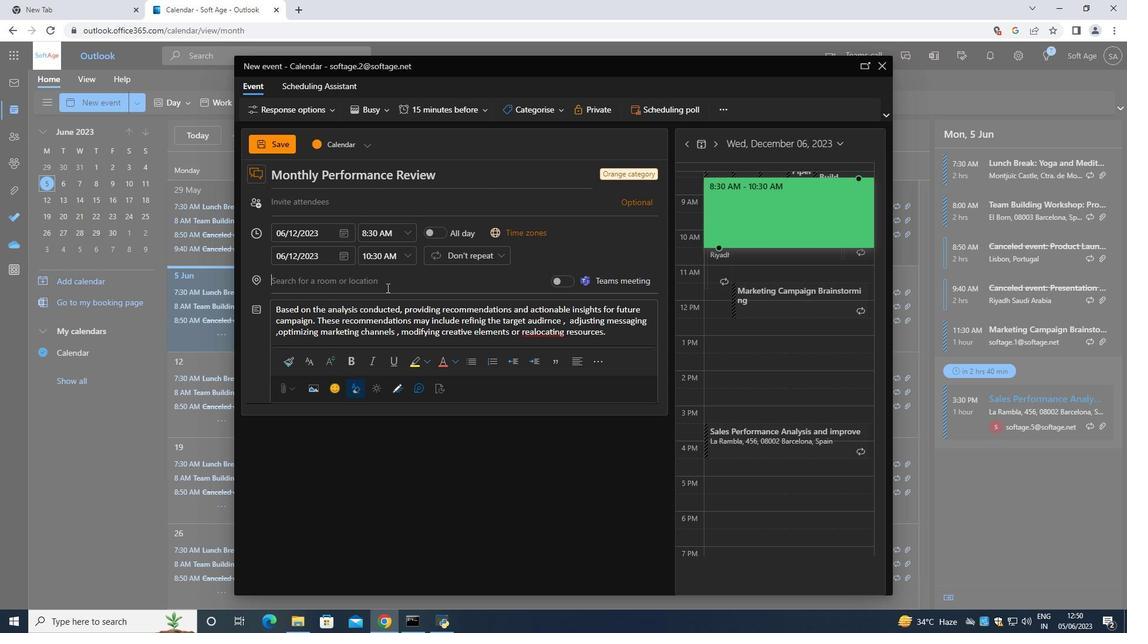 
Action: Key pressed 456<Key.space><Key.shift>Porto<Key.space><Key.shift>Katsikim,<Key.shift><Key.shift><Key.shift>Lefkada,<Key.space><Key.shift>Greece<Key.space>
Screenshot: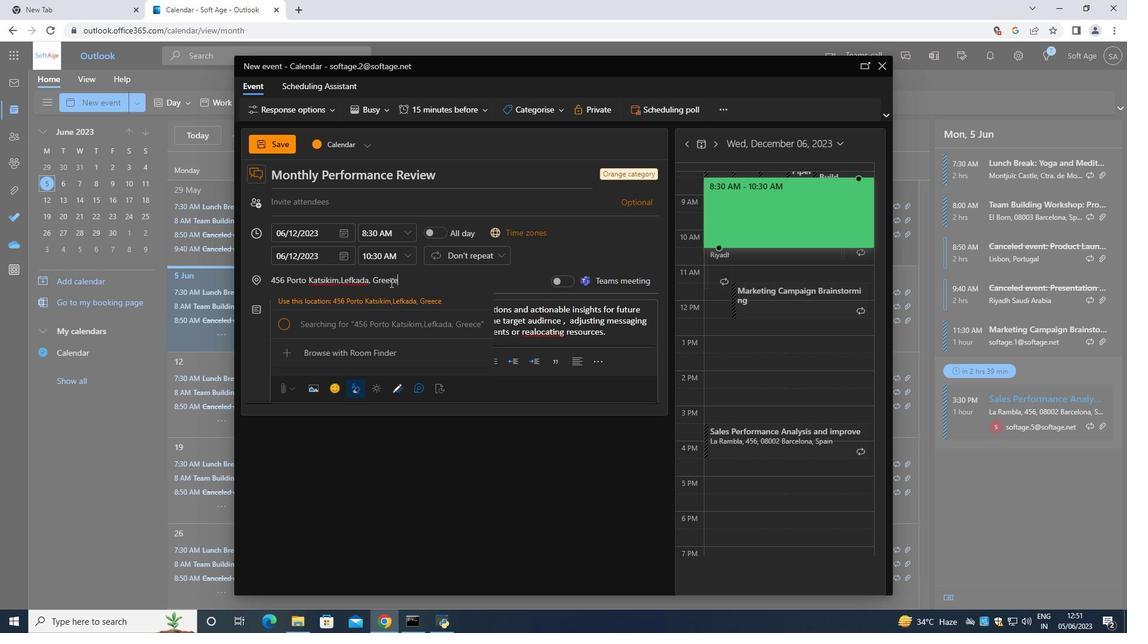 
Action: Mouse moved to (322, 198)
Screenshot: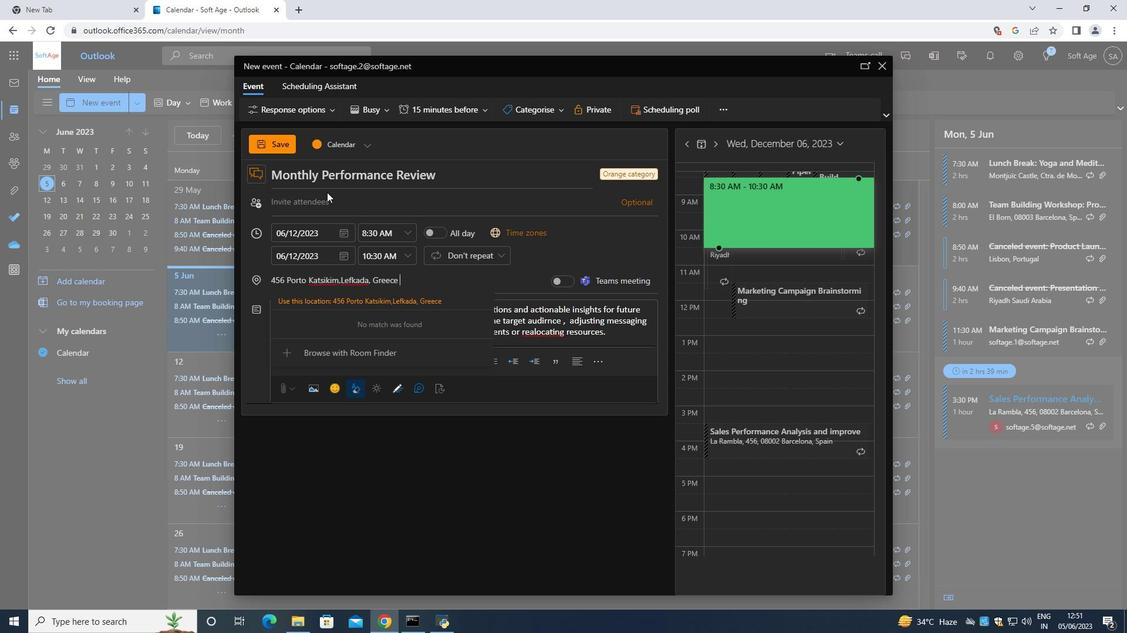 
Action: Mouse pressed left at (322, 198)
Screenshot: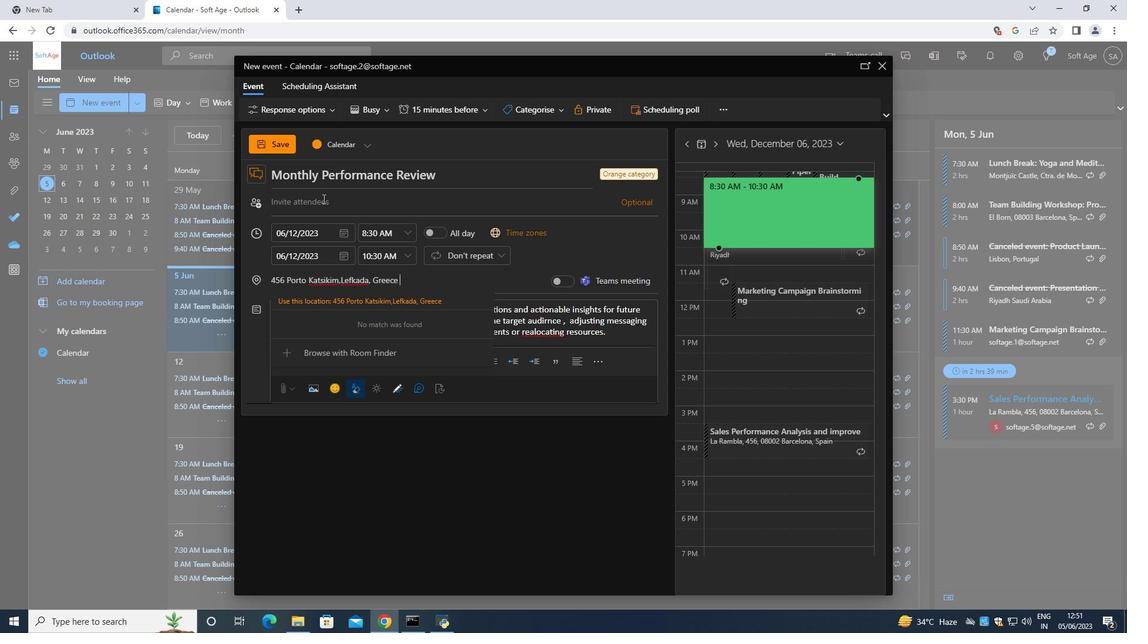 
Action: Mouse moved to (322, 200)
Screenshot: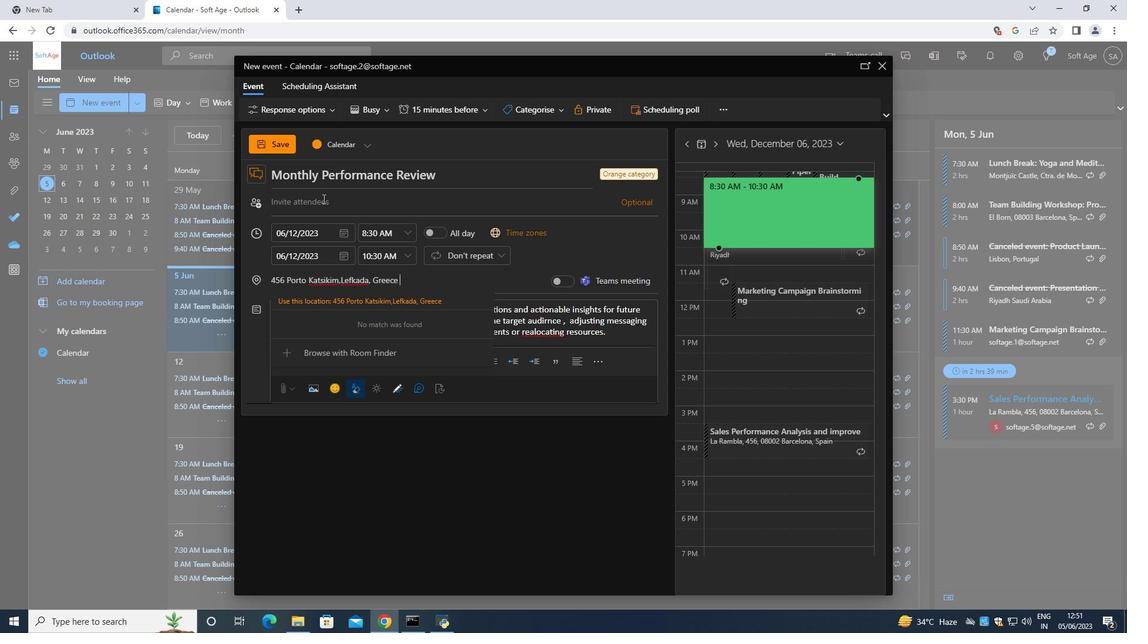
Action: Key pressed <Key.shift>Softagr<Key.backspace>e.1<Key.shift>@
Screenshot: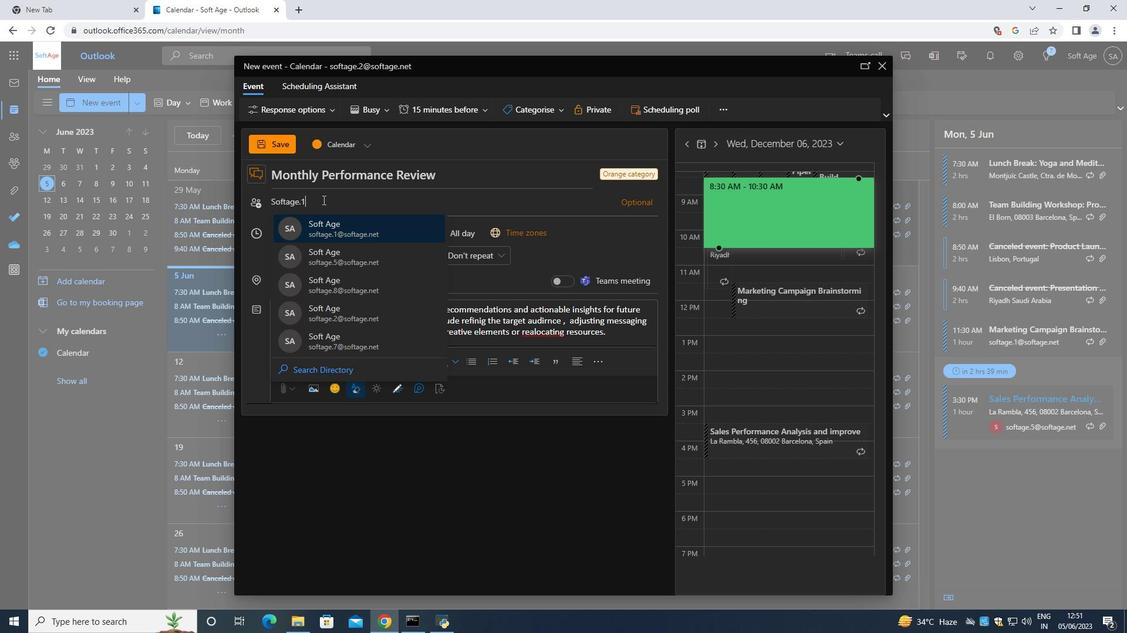 
Action: Mouse moved to (351, 234)
Screenshot: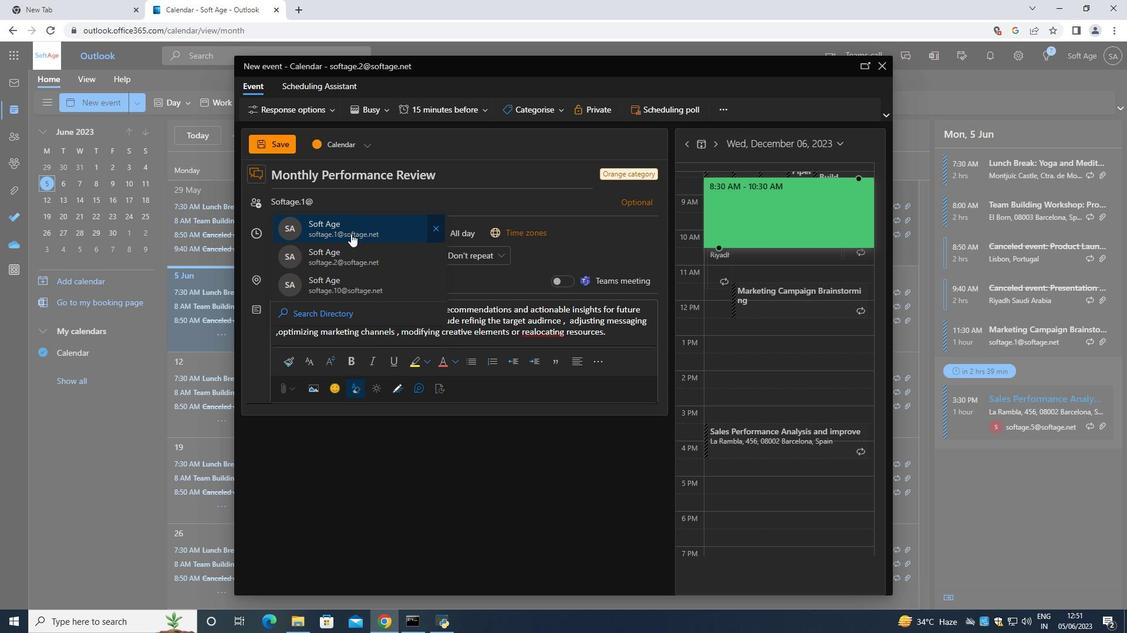 
Action: Mouse pressed left at (351, 234)
Screenshot: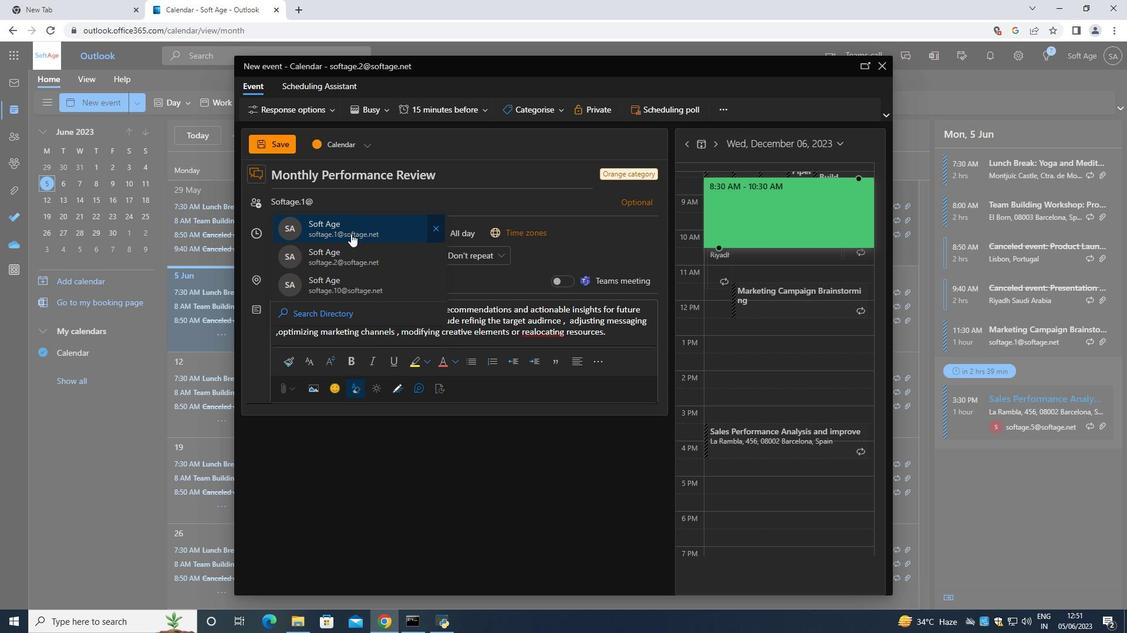 
Action: Mouse moved to (342, 204)
Screenshot: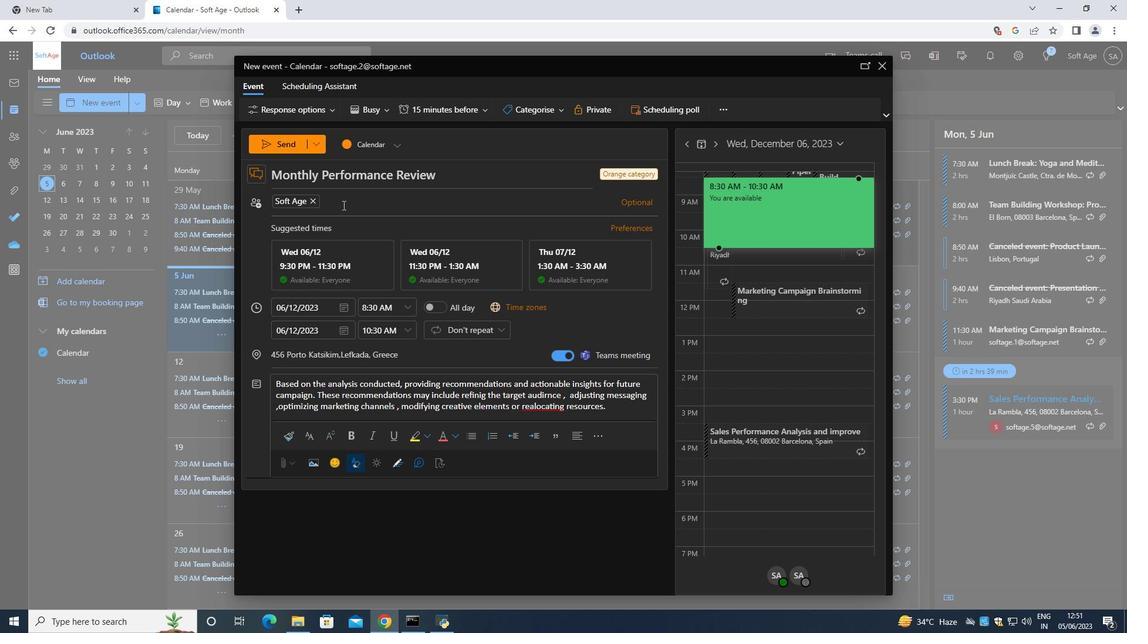 
Action: Key pressed <Key.shift>SOFTAGE.3
Screenshot: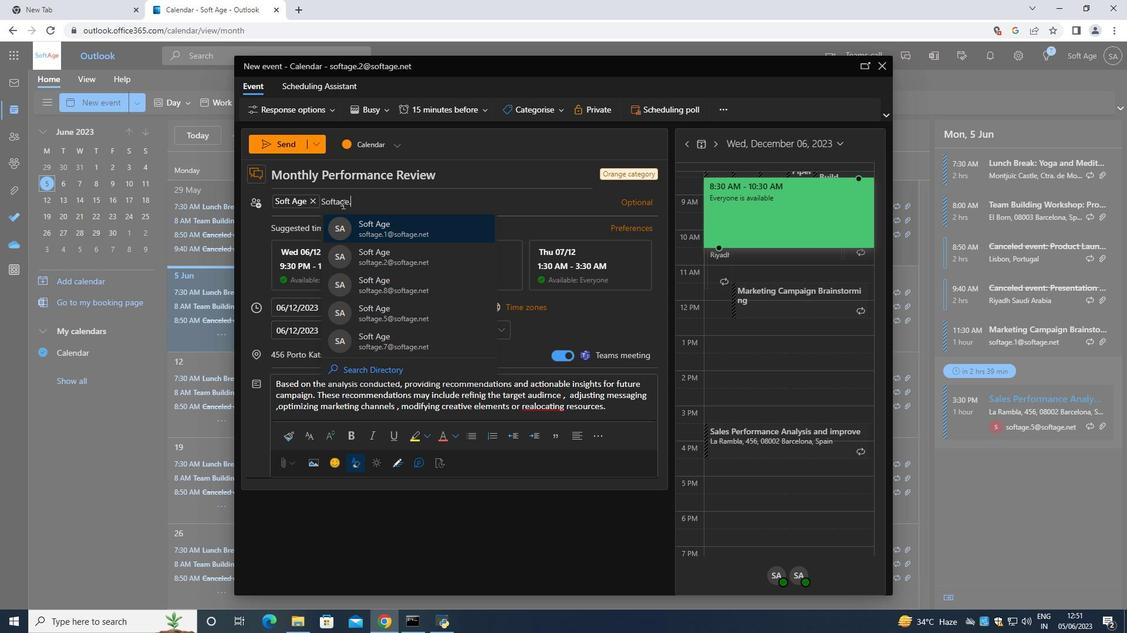 
Action: Mouse scrolled (342, 204) with delta (0, 0)
Screenshot: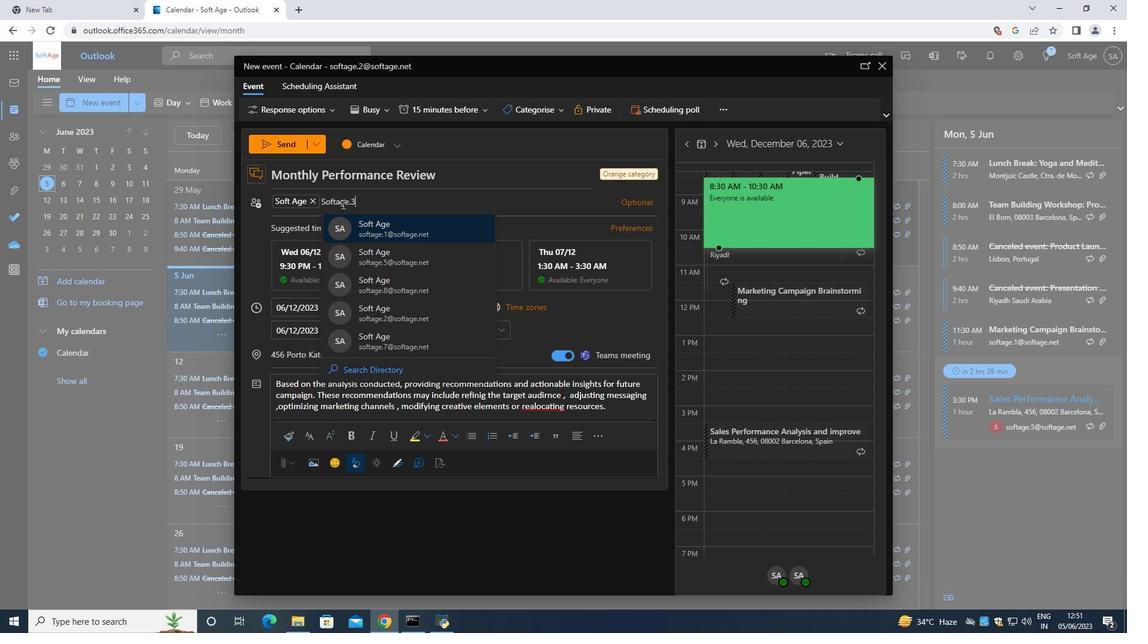 
Action: Mouse moved to (427, 210)
Screenshot: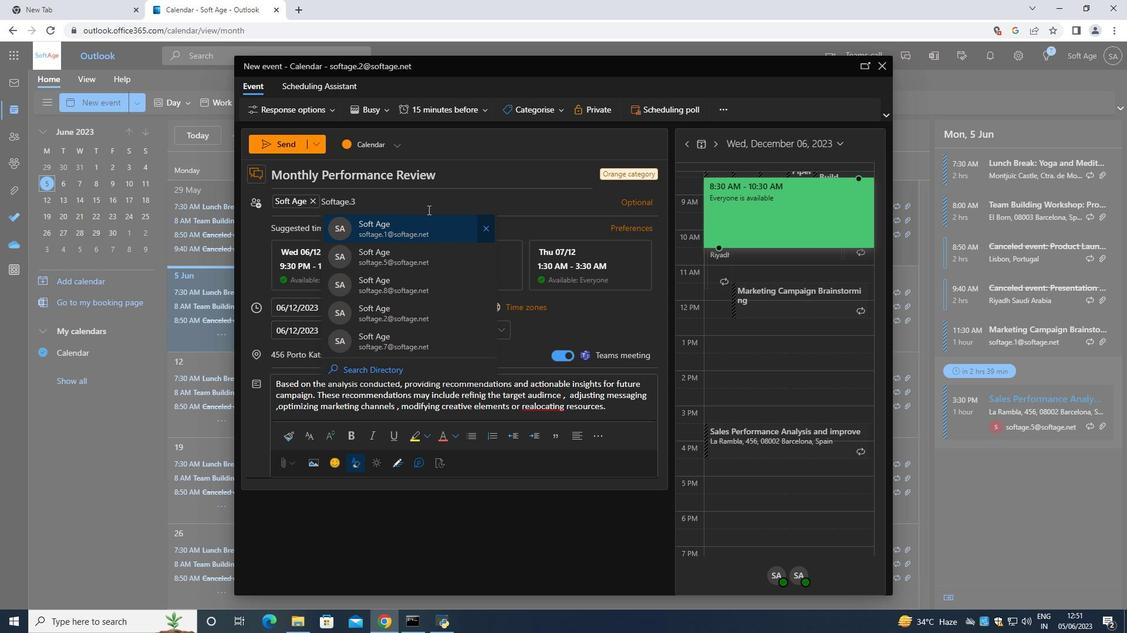 
Action: Key pressed <Key.shift>@
Screenshot: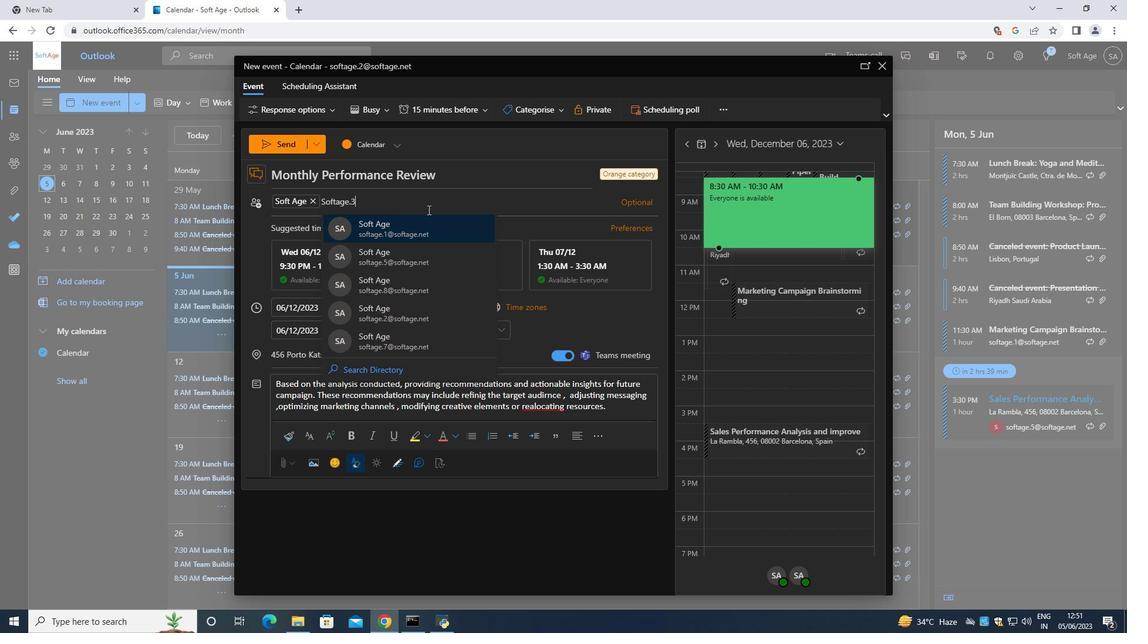 
Action: Mouse moved to (402, 220)
Screenshot: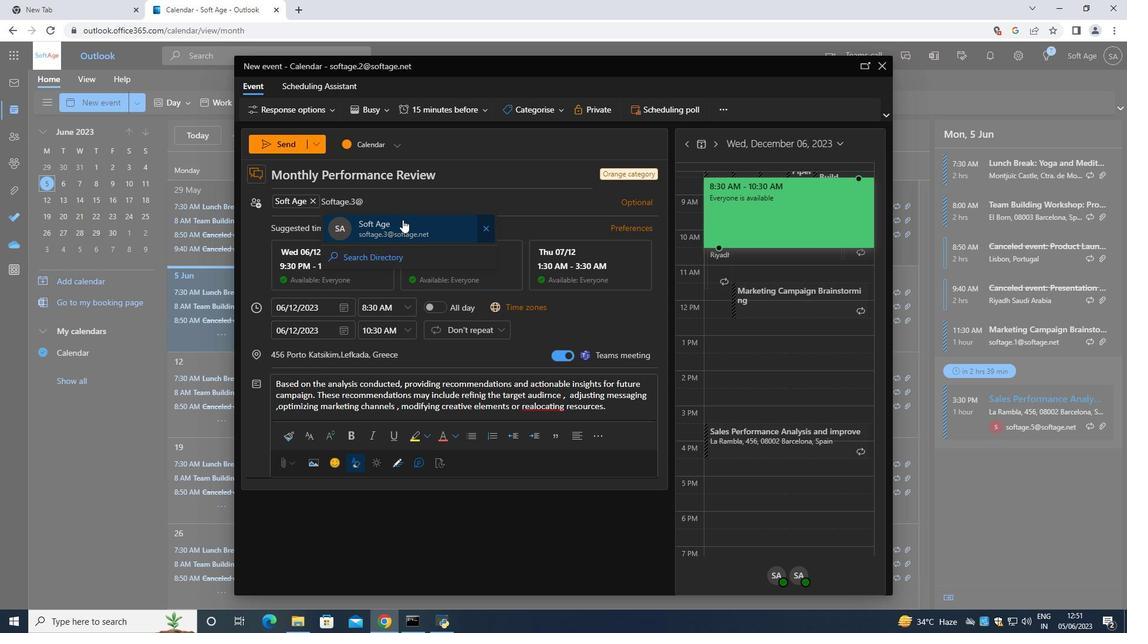 
Action: Mouse pressed left at (402, 220)
Screenshot: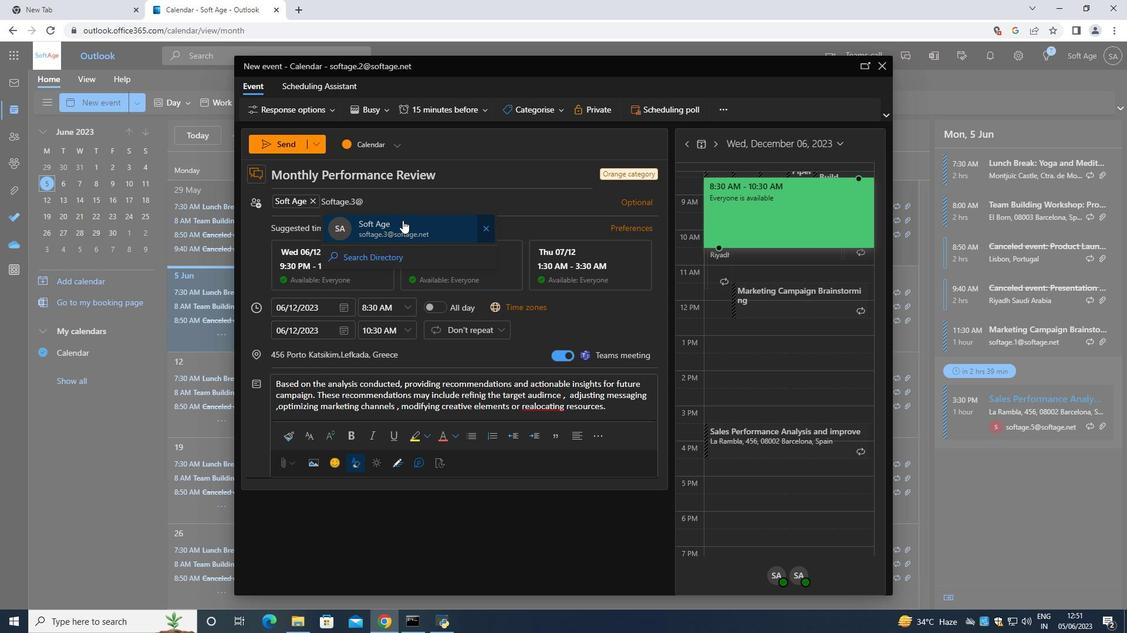 
Action: Mouse moved to (443, 109)
Screenshot: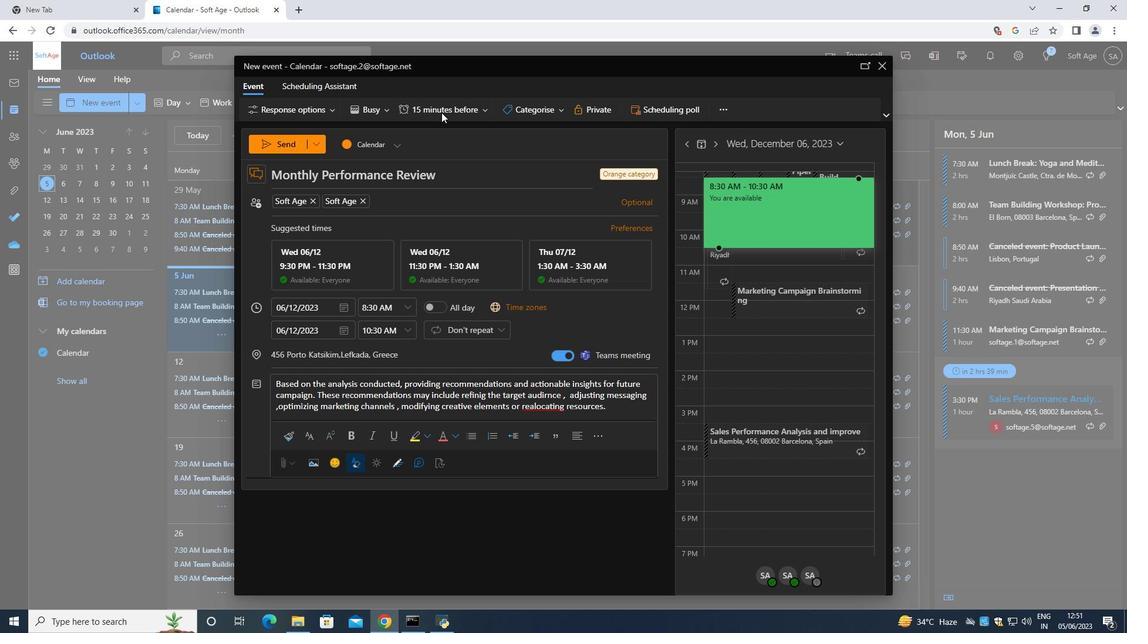 
Action: Mouse pressed left at (443, 109)
Screenshot: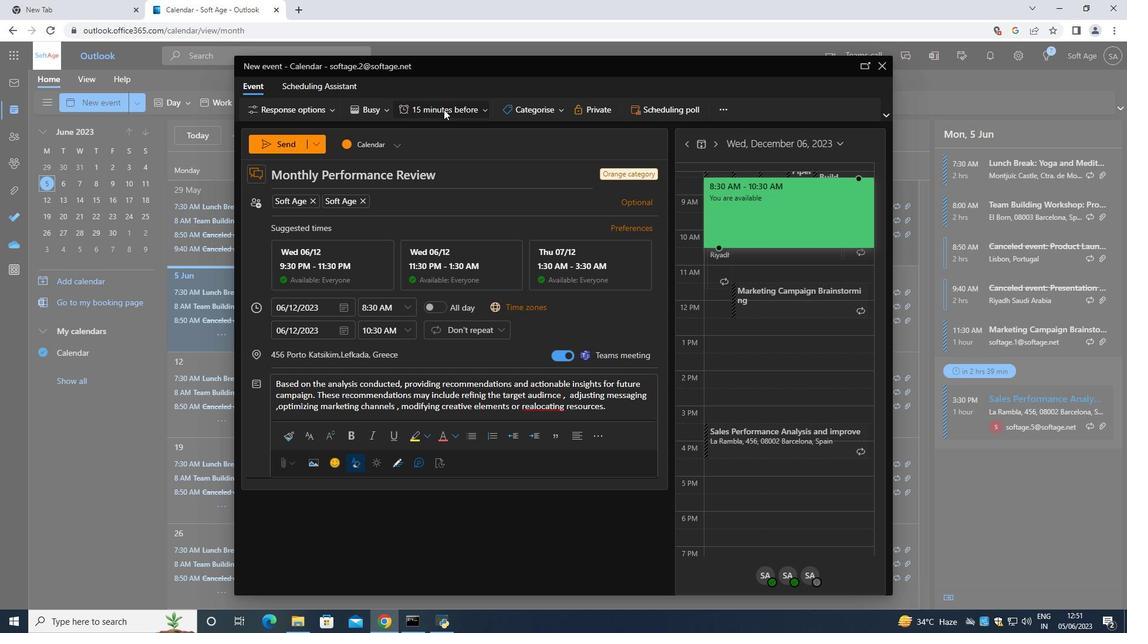 
Action: Mouse moved to (439, 153)
Screenshot: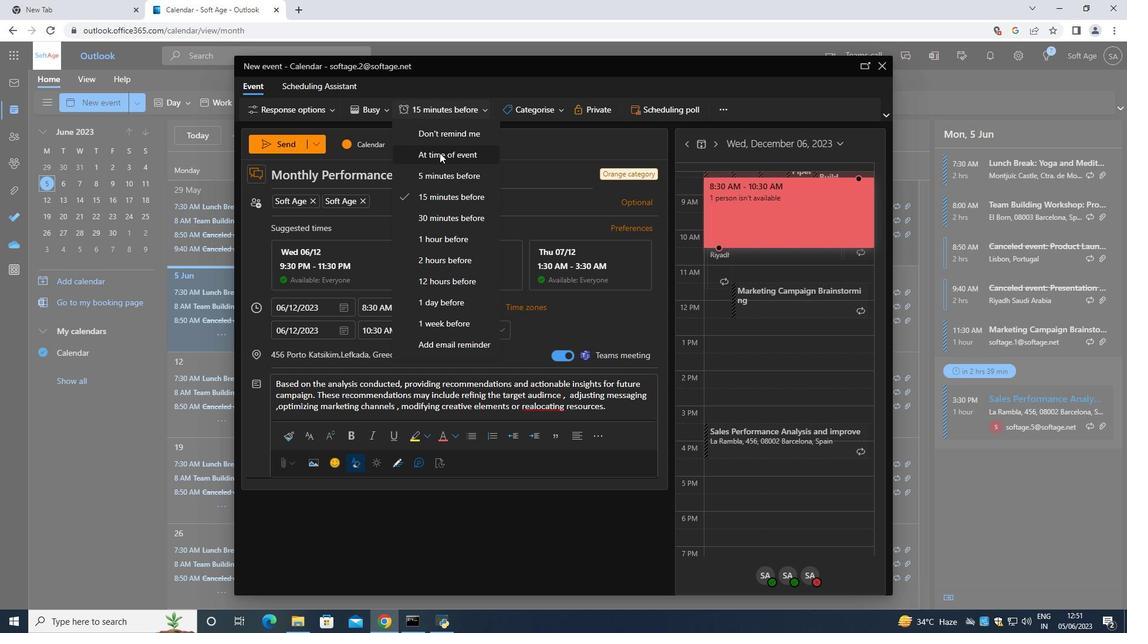 
Action: Mouse pressed left at (439, 153)
Screenshot: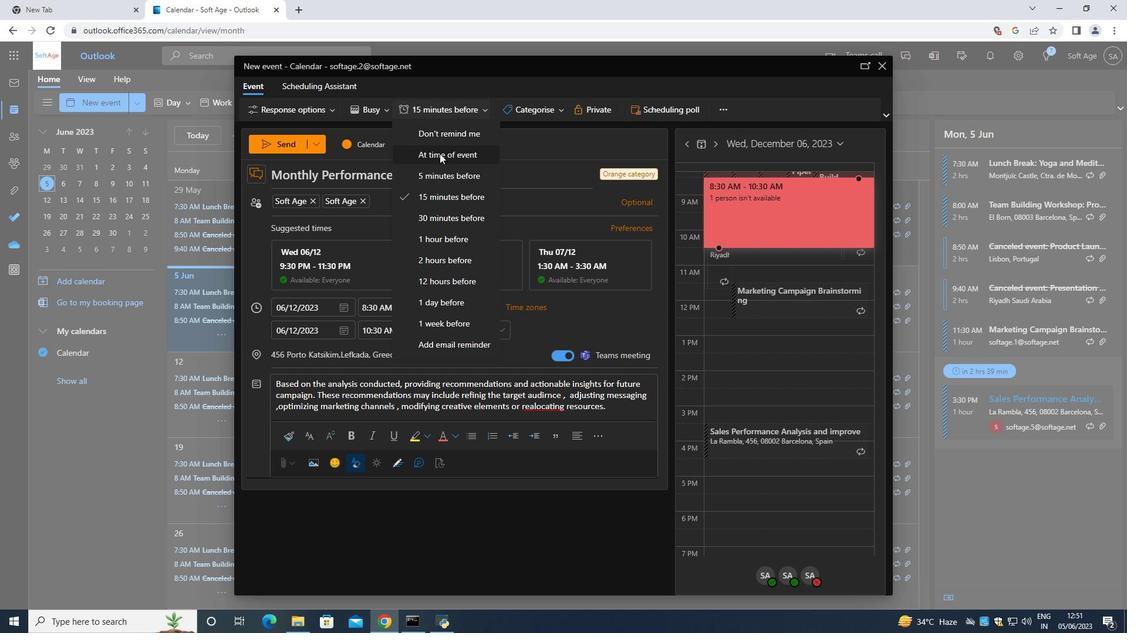 
Action: Mouse moved to (296, 145)
Screenshot: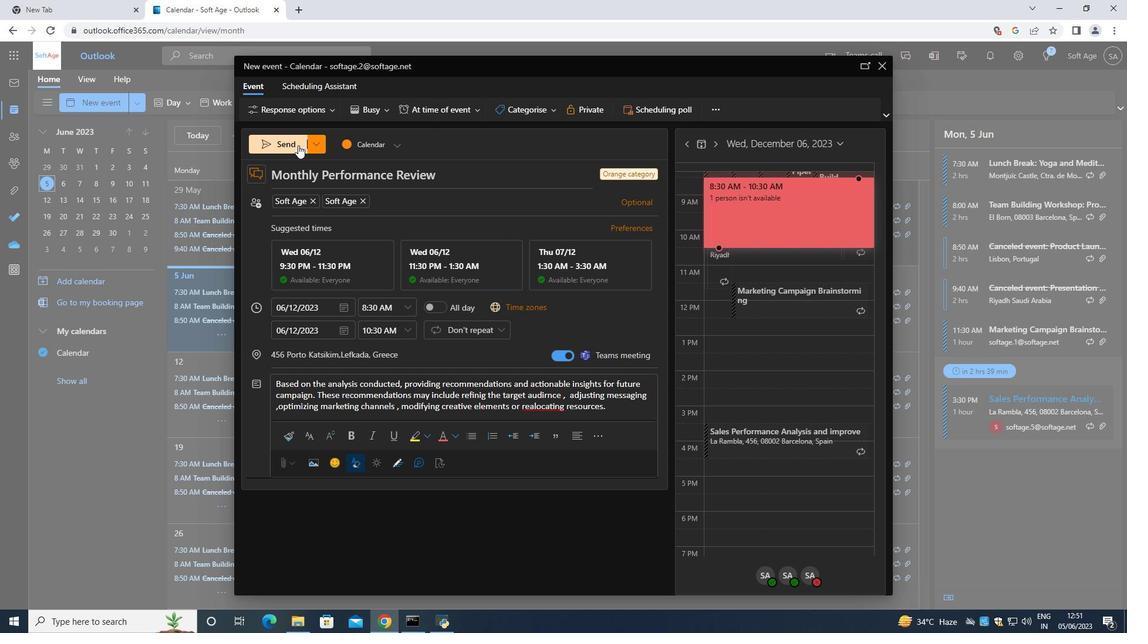 
Action: Mouse pressed left at (296, 145)
Screenshot: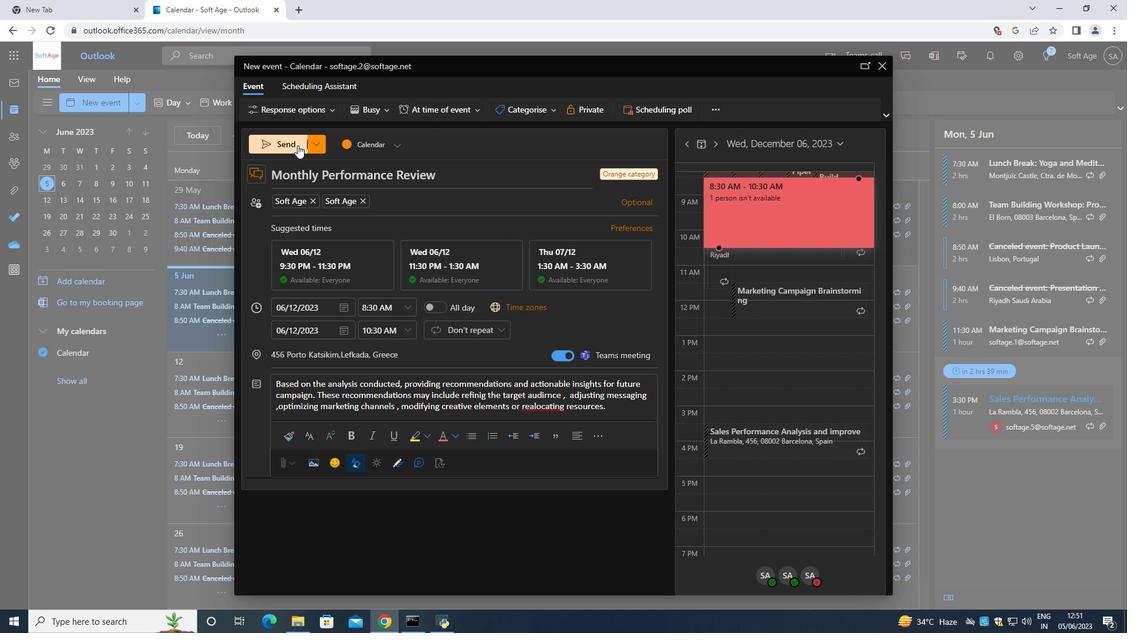 
